 Task: In the Contact  Marry.Johnson@Zoho.com; add deal stage: 'Contract sent'; Add amount '100000'; Select Deal Type: New Business; Select priority: 'Low'; Associate deal with contact: choose any two contacts and company: Select any company.. Logged in from softage.1@softage.net
Action: Mouse moved to (115, 68)
Screenshot: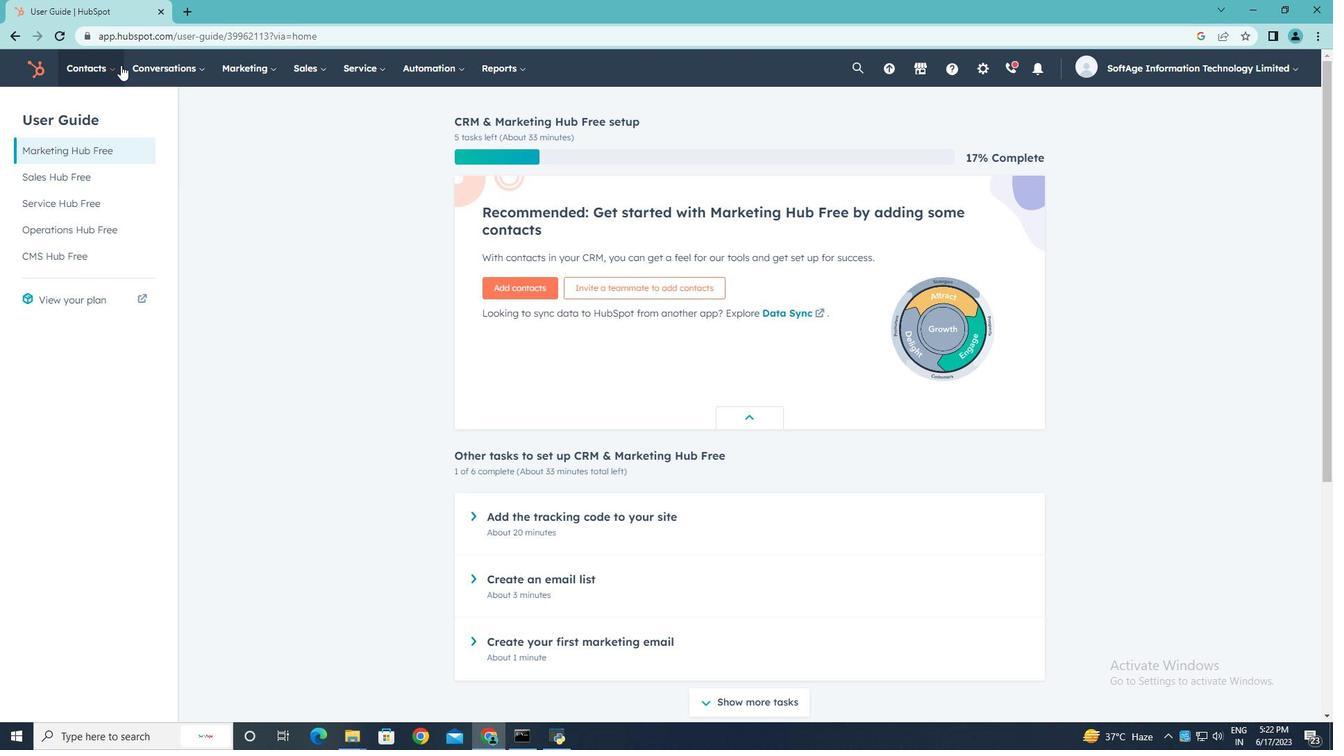 
Action: Mouse pressed left at (115, 68)
Screenshot: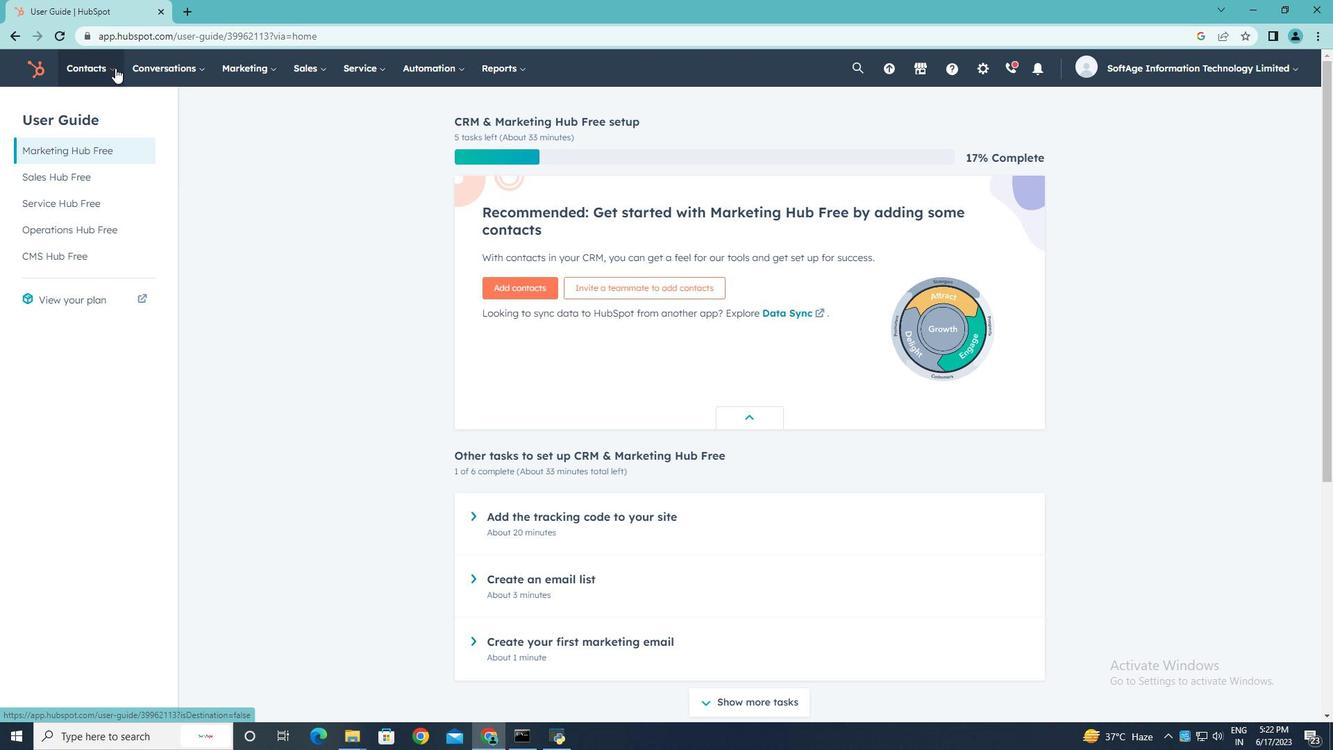 
Action: Mouse moved to (106, 106)
Screenshot: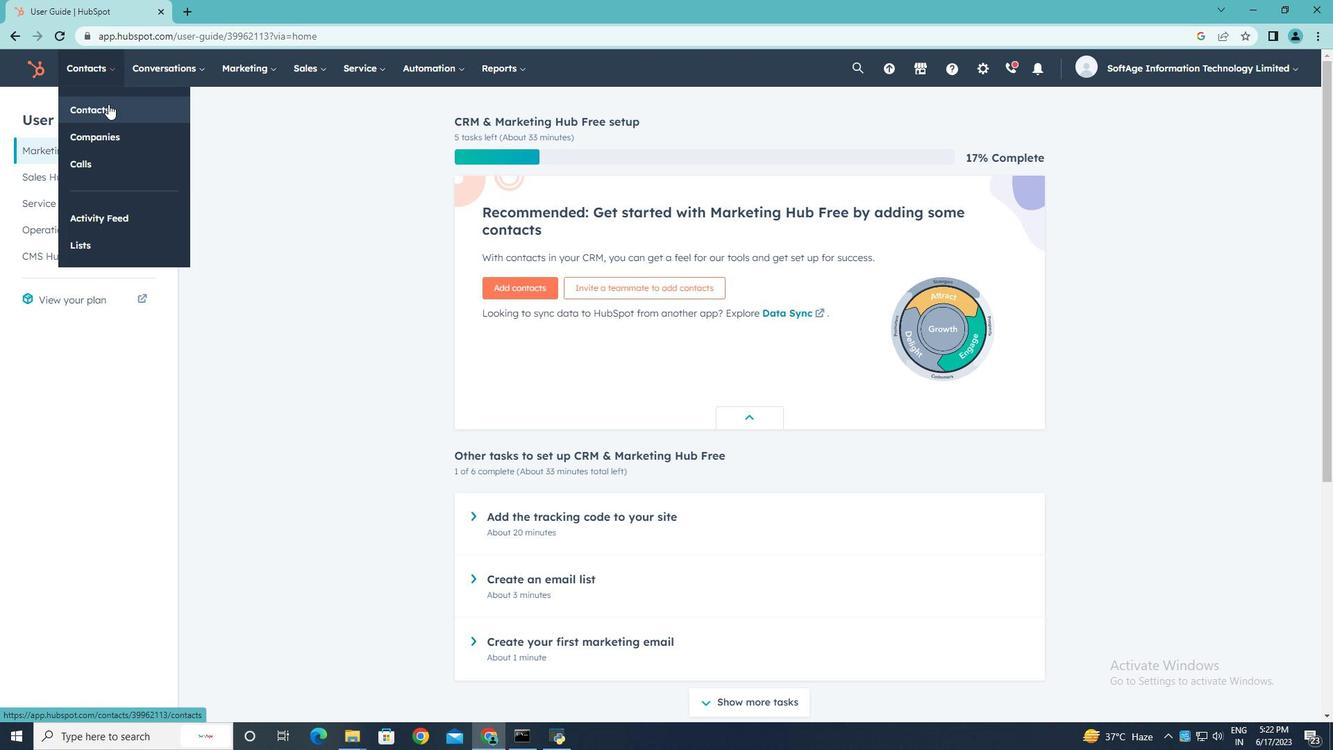 
Action: Mouse pressed left at (106, 106)
Screenshot: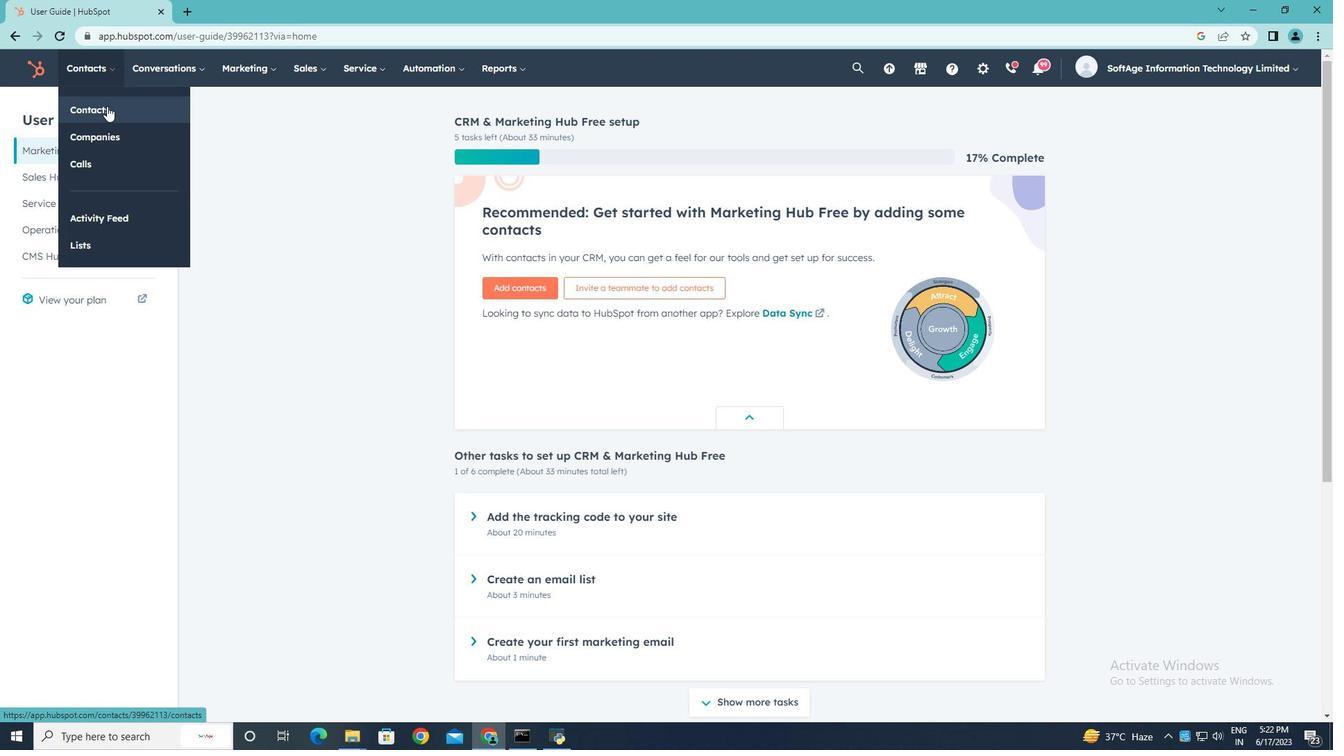 
Action: Mouse moved to (95, 225)
Screenshot: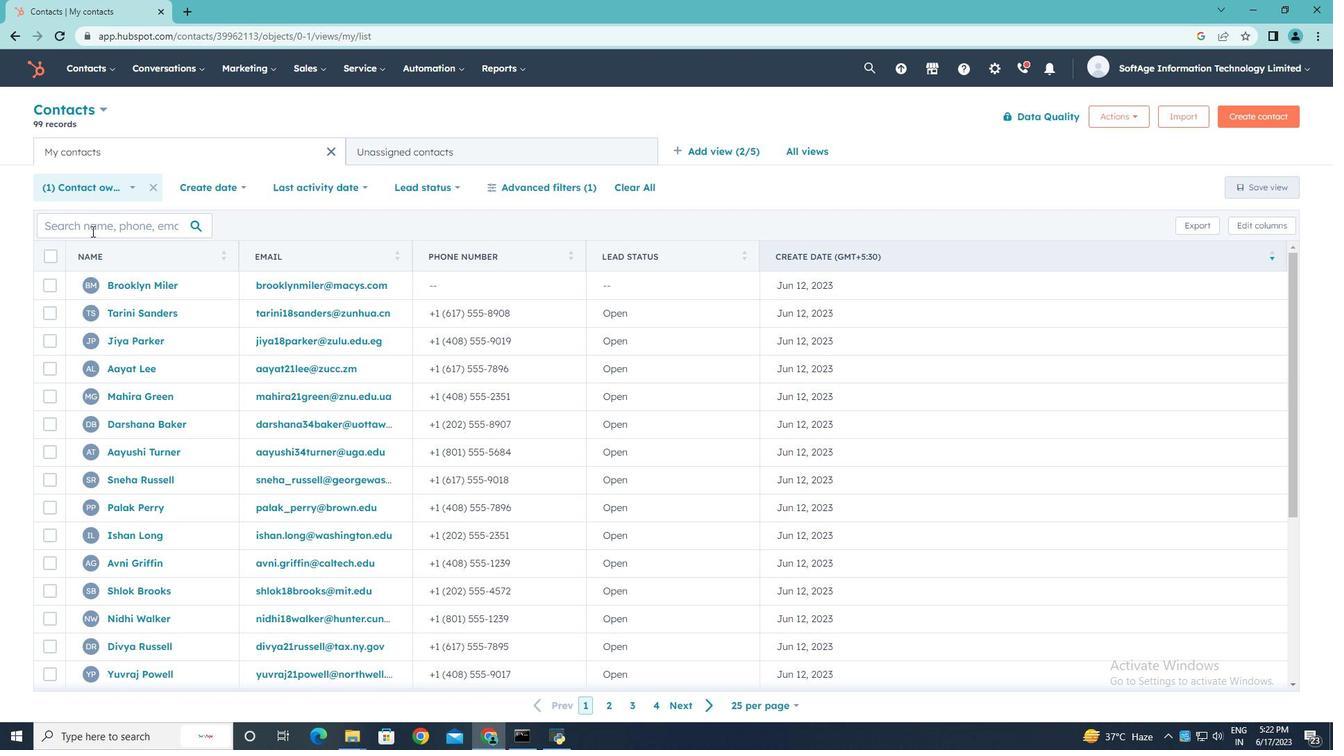 
Action: Mouse pressed left at (95, 225)
Screenshot: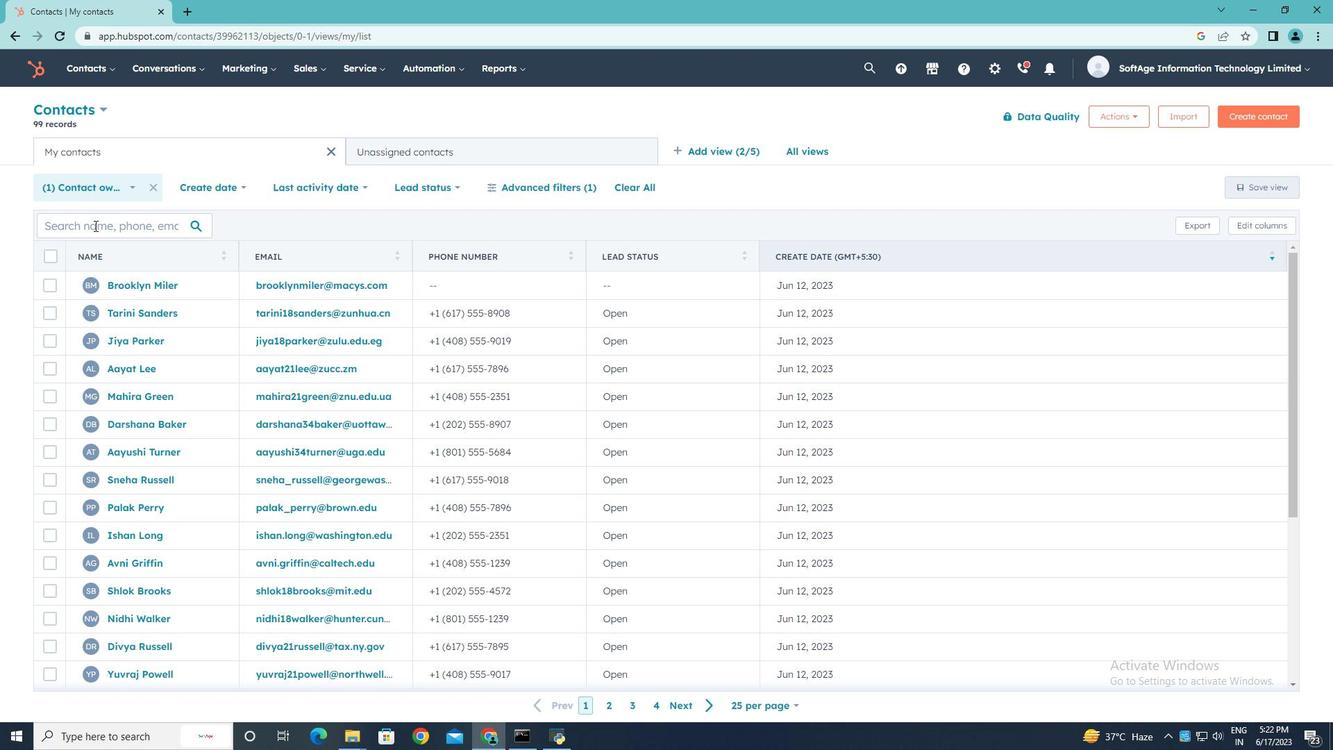 
Action: Mouse moved to (95, 225)
Screenshot: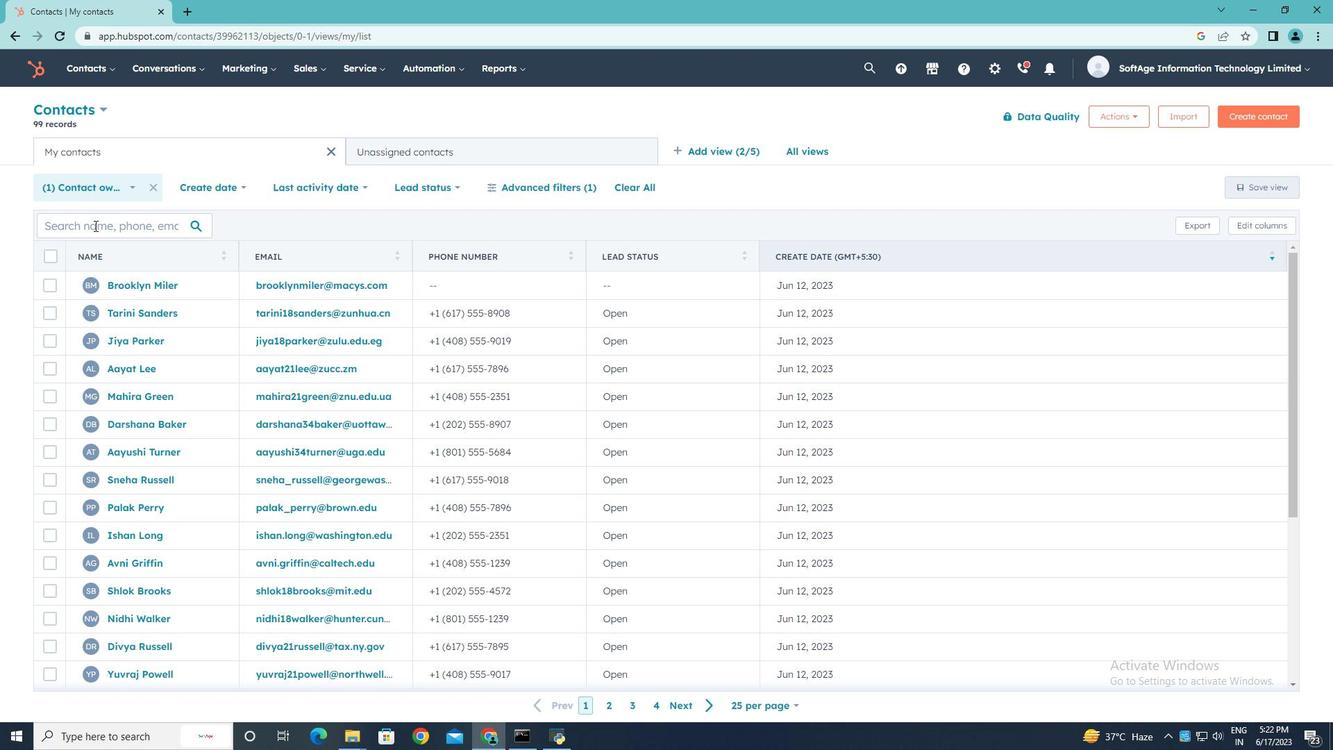 
Action: Key pressed <Key.shift>Marry.<Key.shift>Johnson<Key.shift><Key.shift>@<Key.shift>Zoho.com
Screenshot: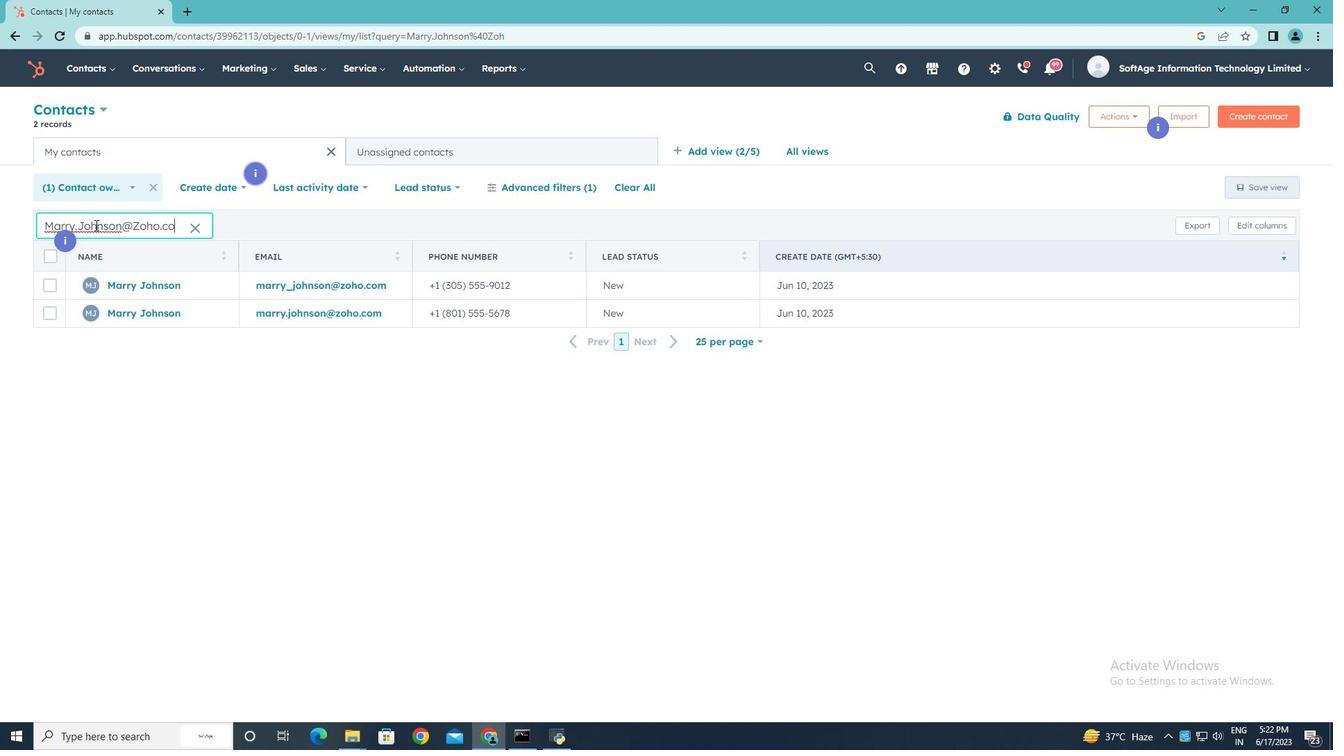 
Action: Mouse moved to (125, 309)
Screenshot: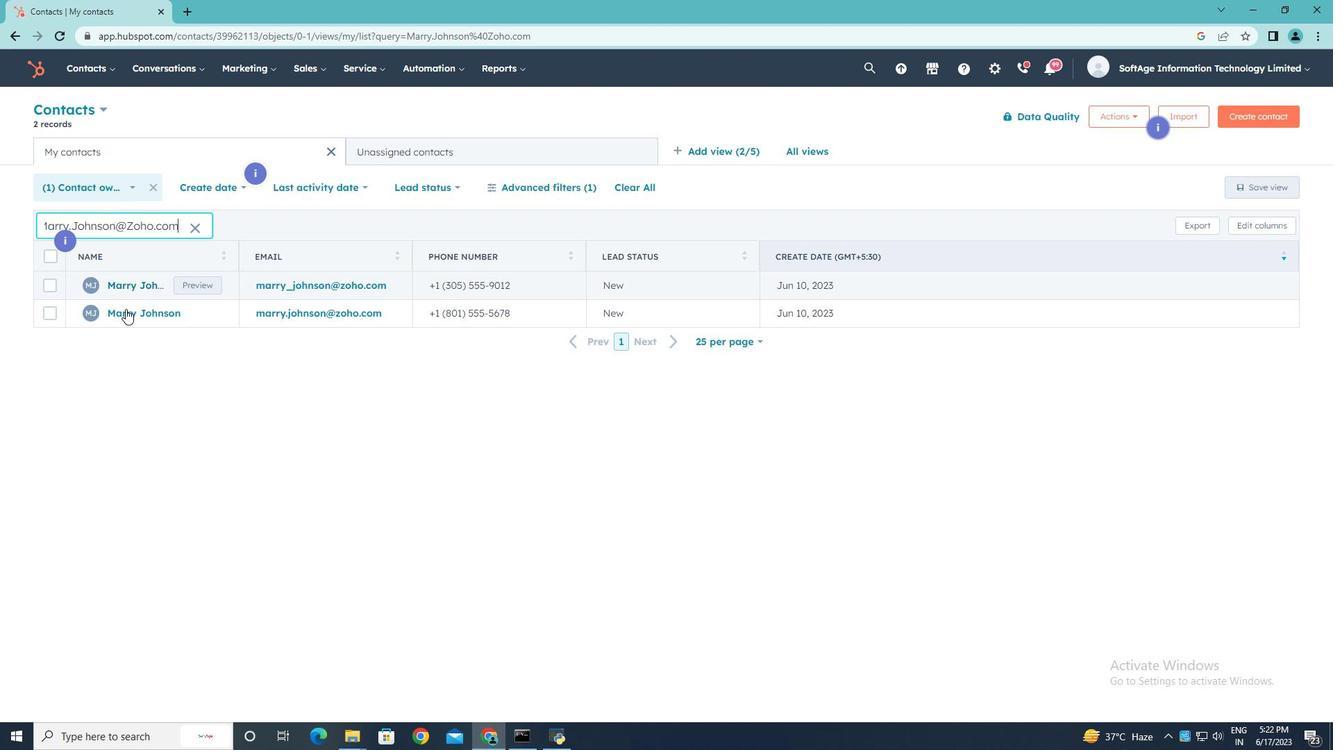 
Action: Mouse pressed left at (125, 309)
Screenshot: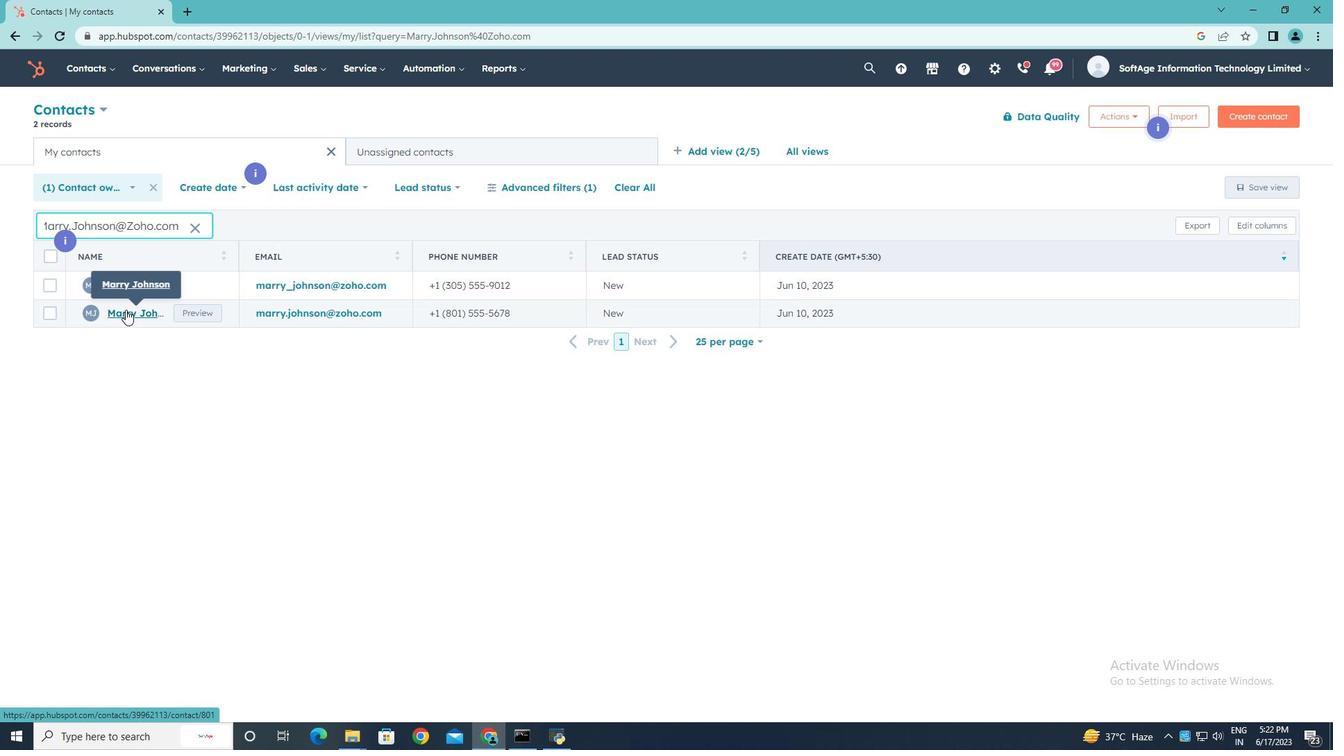 
Action: Mouse moved to (640, 411)
Screenshot: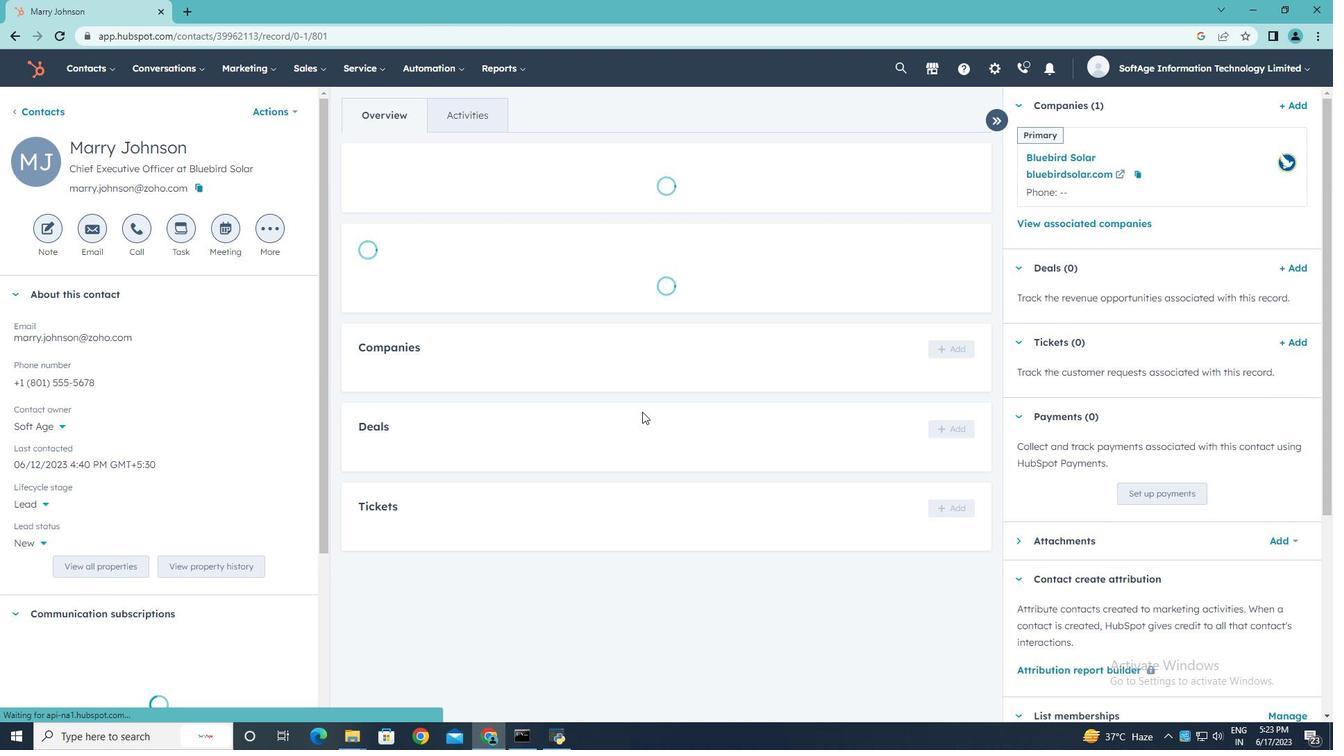 
Action: Mouse scrolled (640, 410) with delta (0, 0)
Screenshot: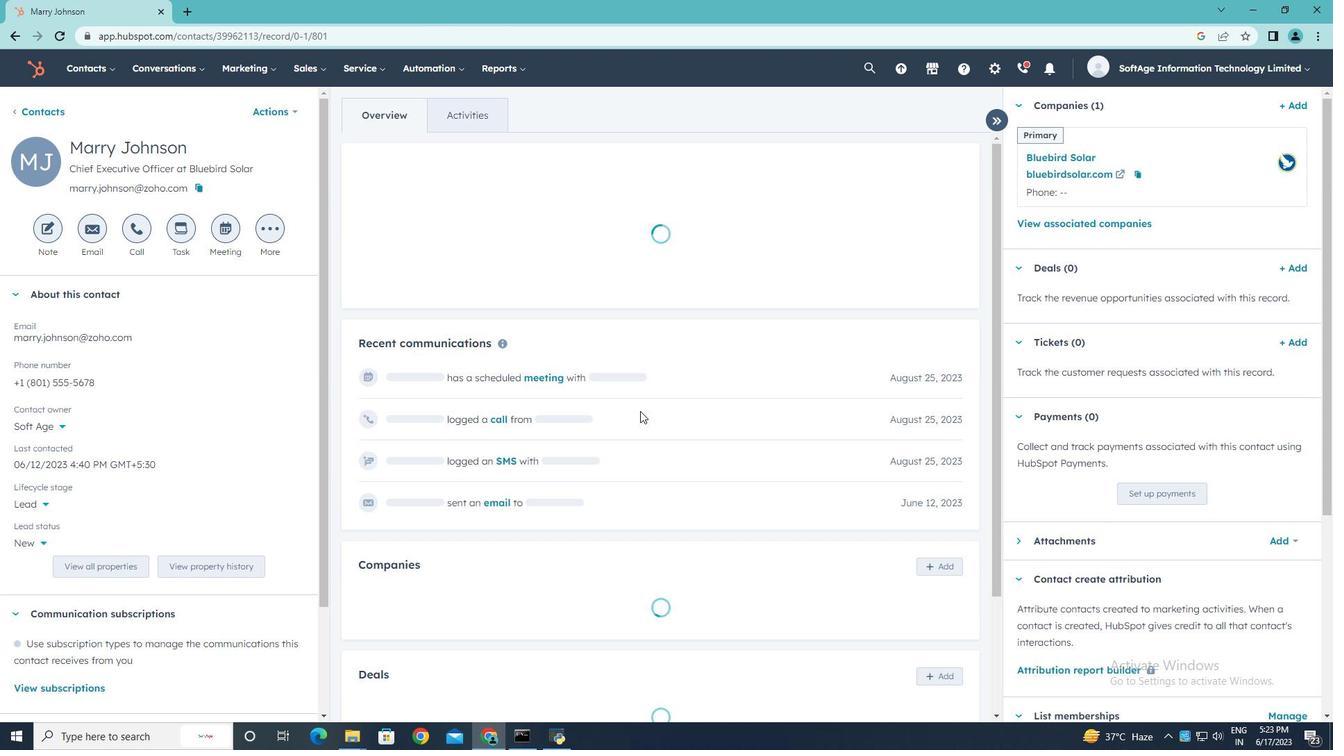 
Action: Mouse scrolled (640, 410) with delta (0, 0)
Screenshot: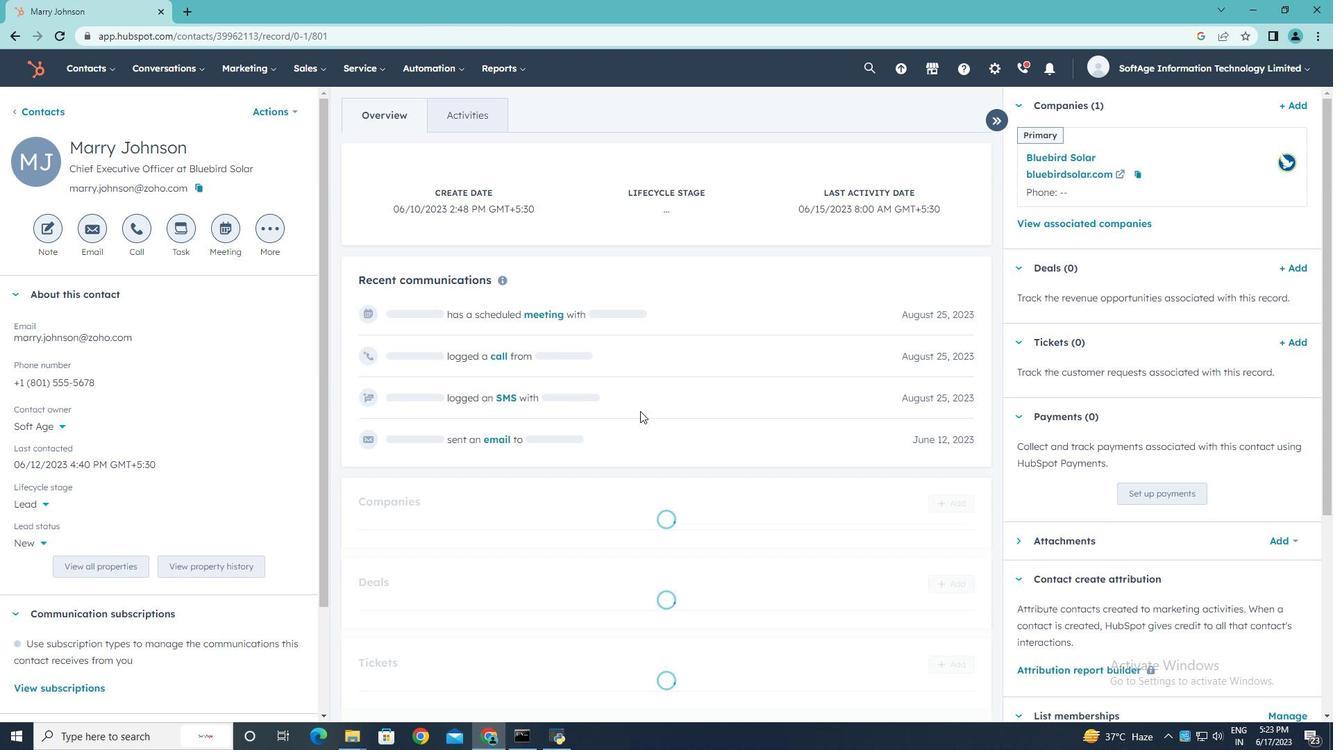 
Action: Mouse scrolled (640, 410) with delta (0, 0)
Screenshot: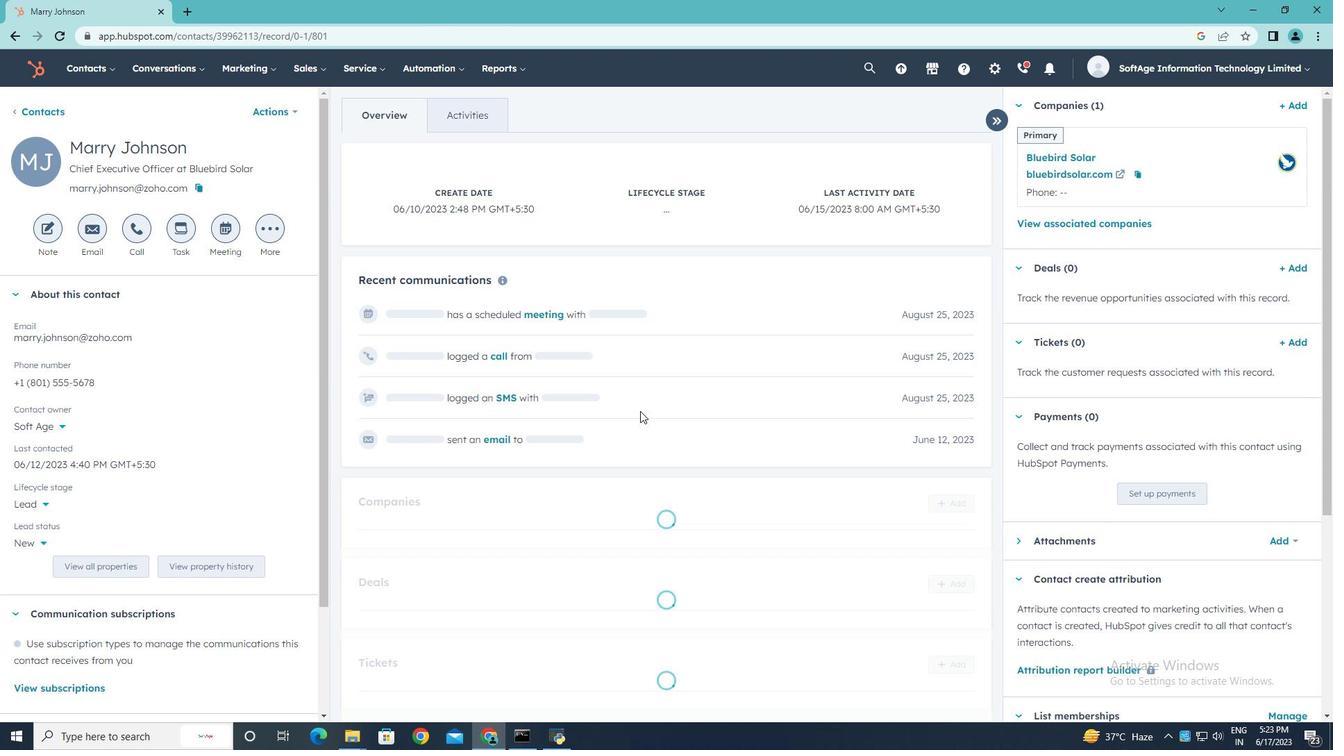 
Action: Mouse scrolled (640, 410) with delta (0, 0)
Screenshot: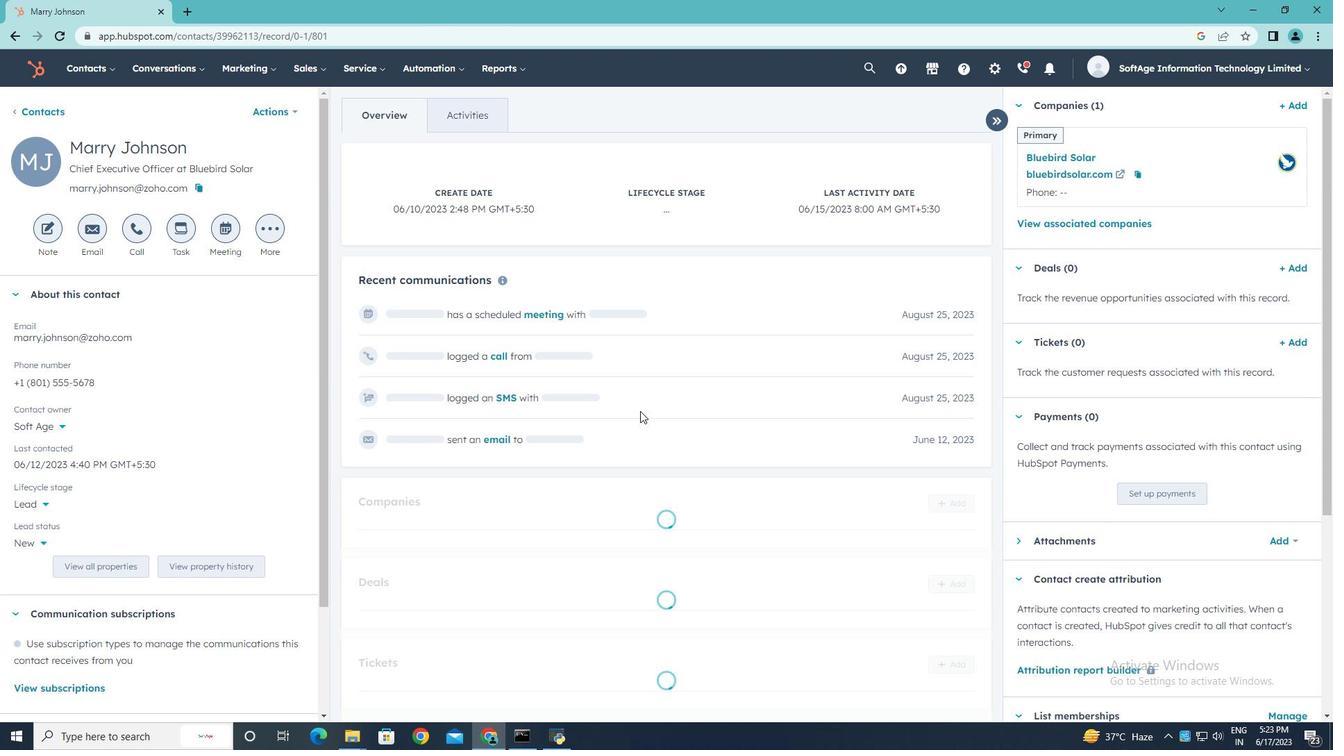 
Action: Mouse scrolled (640, 410) with delta (0, 0)
Screenshot: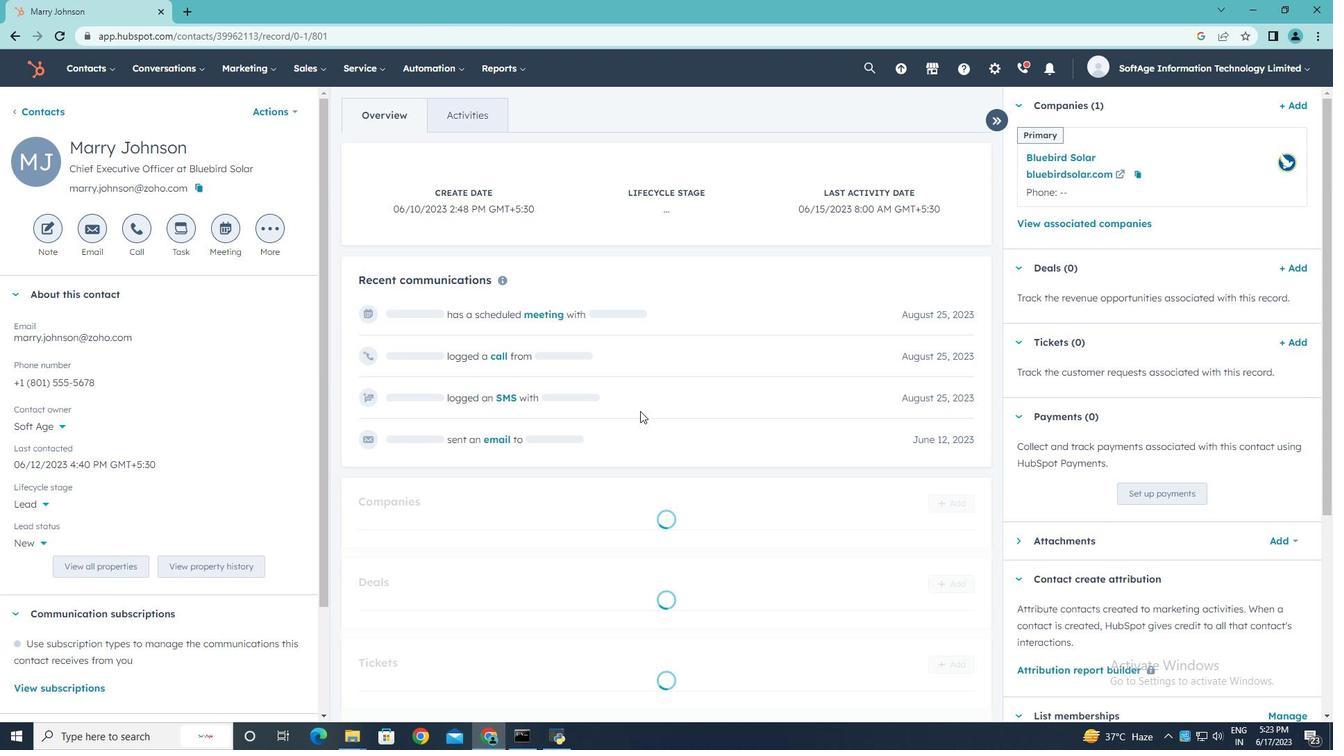 
Action: Mouse scrolled (640, 410) with delta (0, 0)
Screenshot: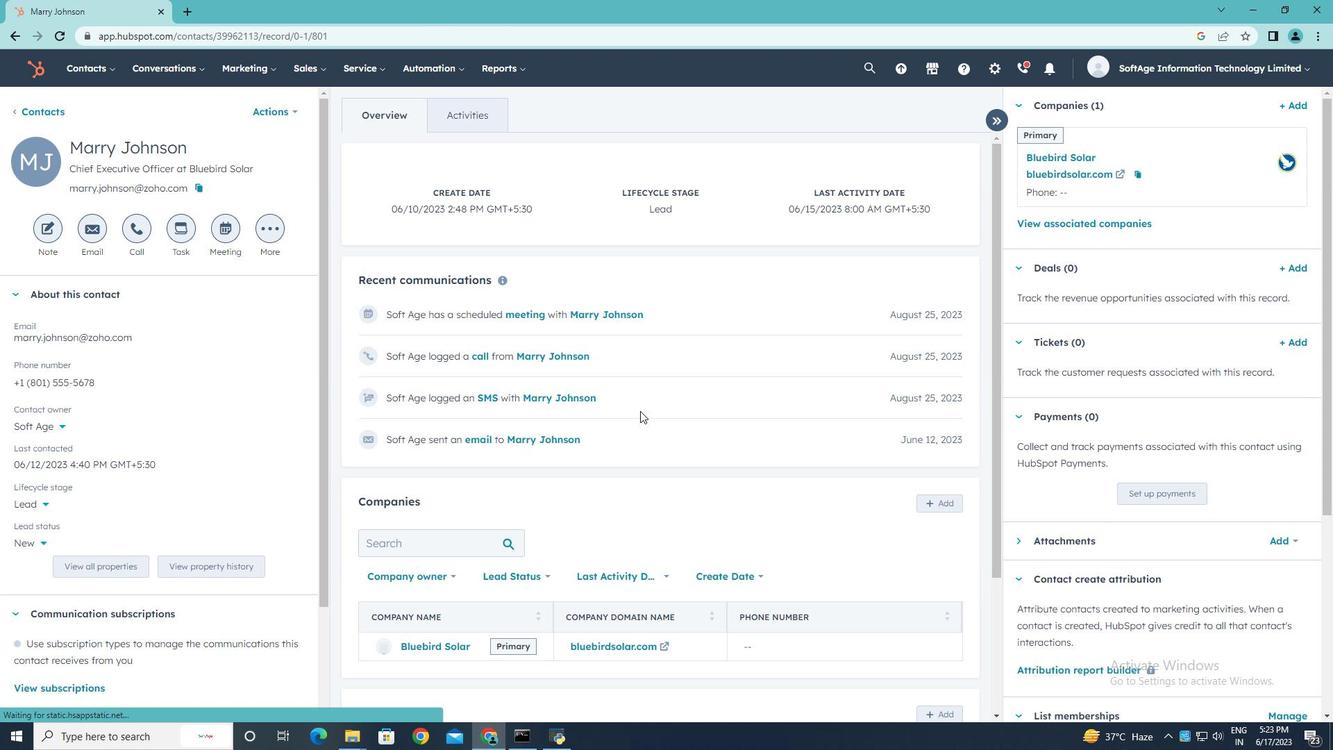 
Action: Mouse scrolled (640, 410) with delta (0, 0)
Screenshot: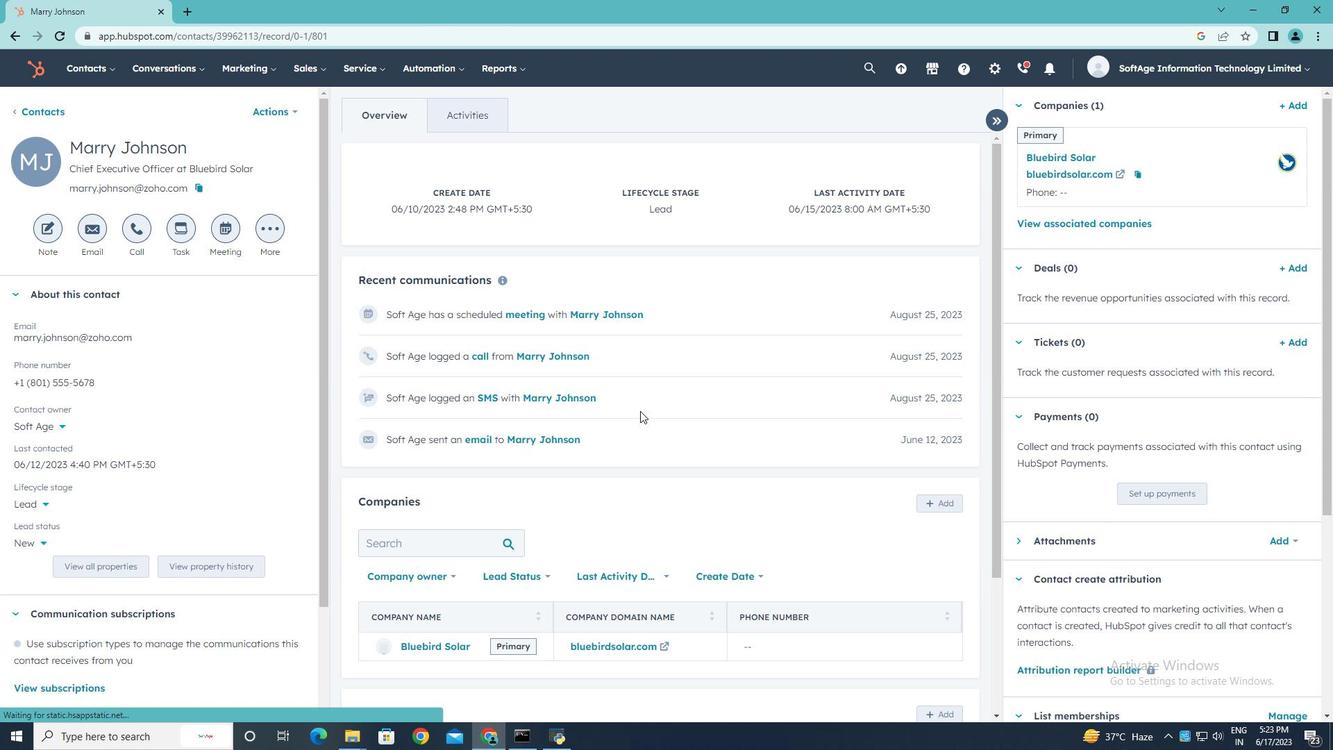 
Action: Mouse scrolled (640, 410) with delta (0, 0)
Screenshot: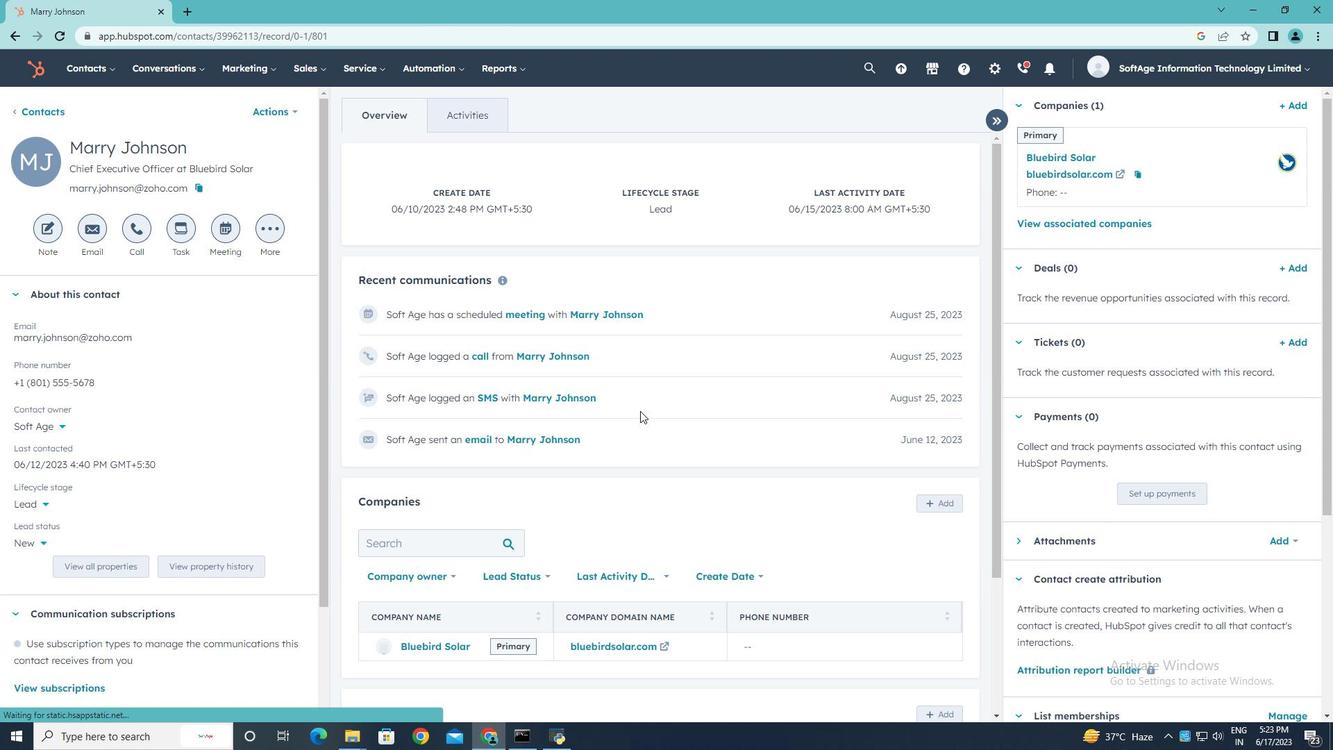 
Action: Mouse scrolled (640, 410) with delta (0, 0)
Screenshot: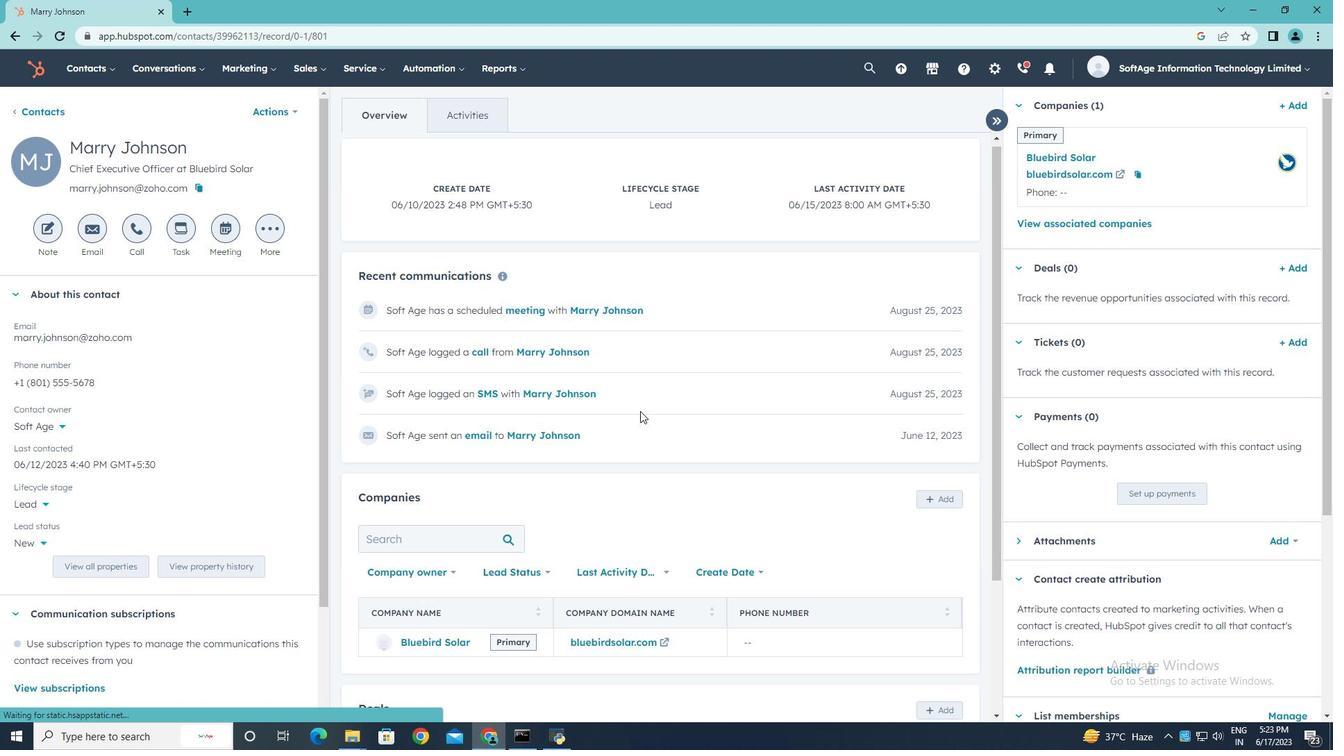 
Action: Mouse moved to (933, 534)
Screenshot: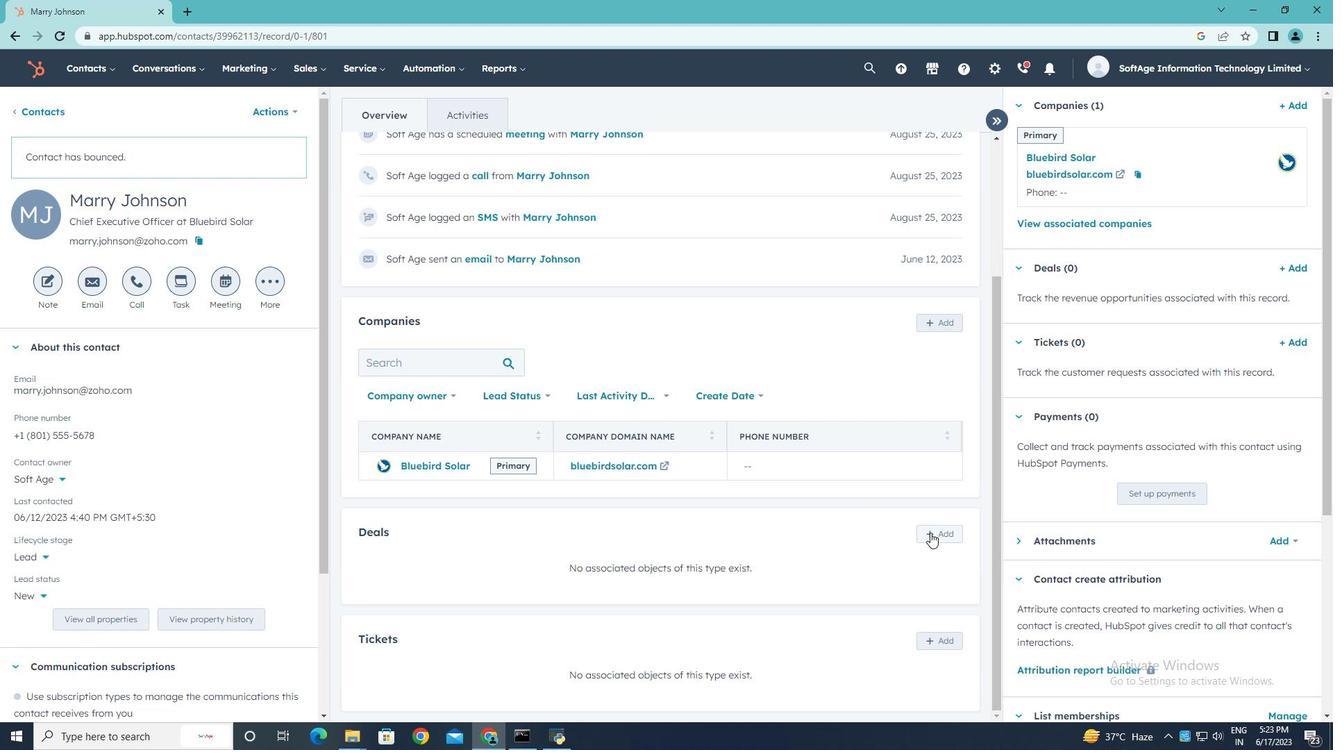 
Action: Mouse pressed left at (933, 534)
Screenshot: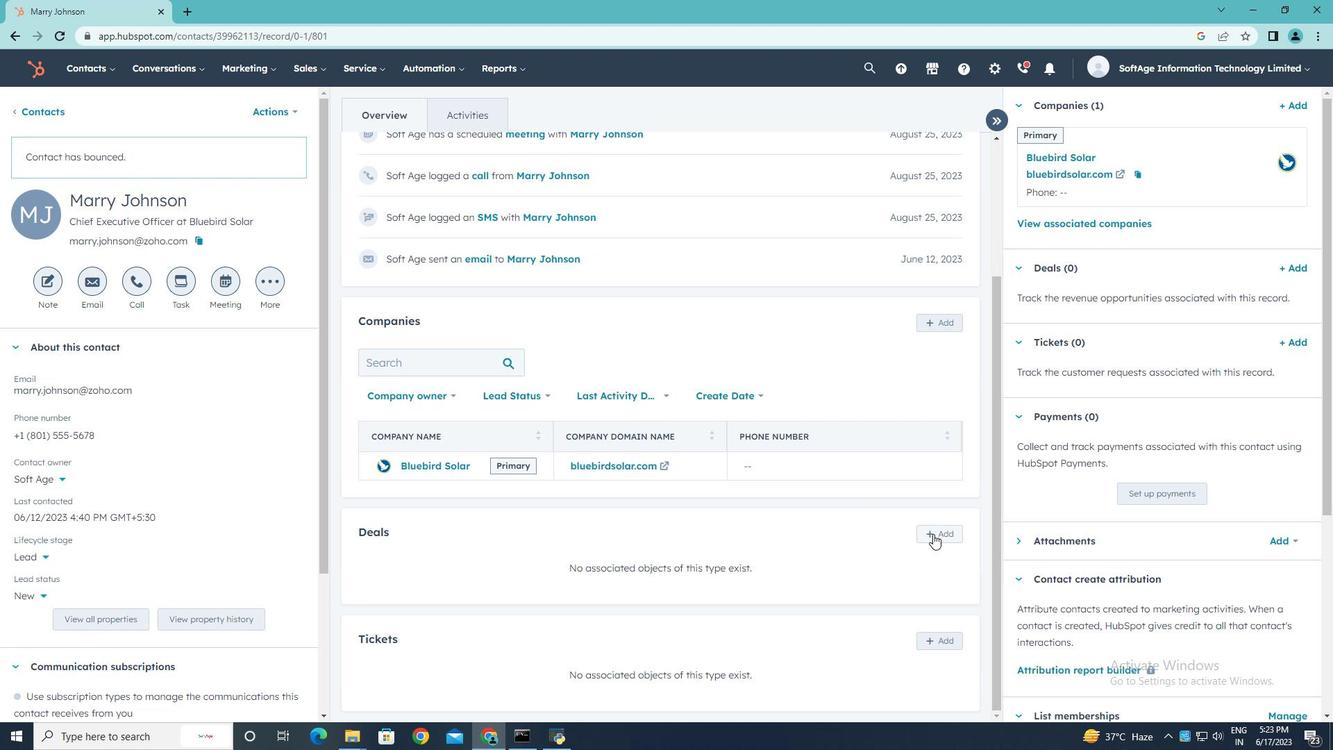 
Action: Mouse moved to (1274, 358)
Screenshot: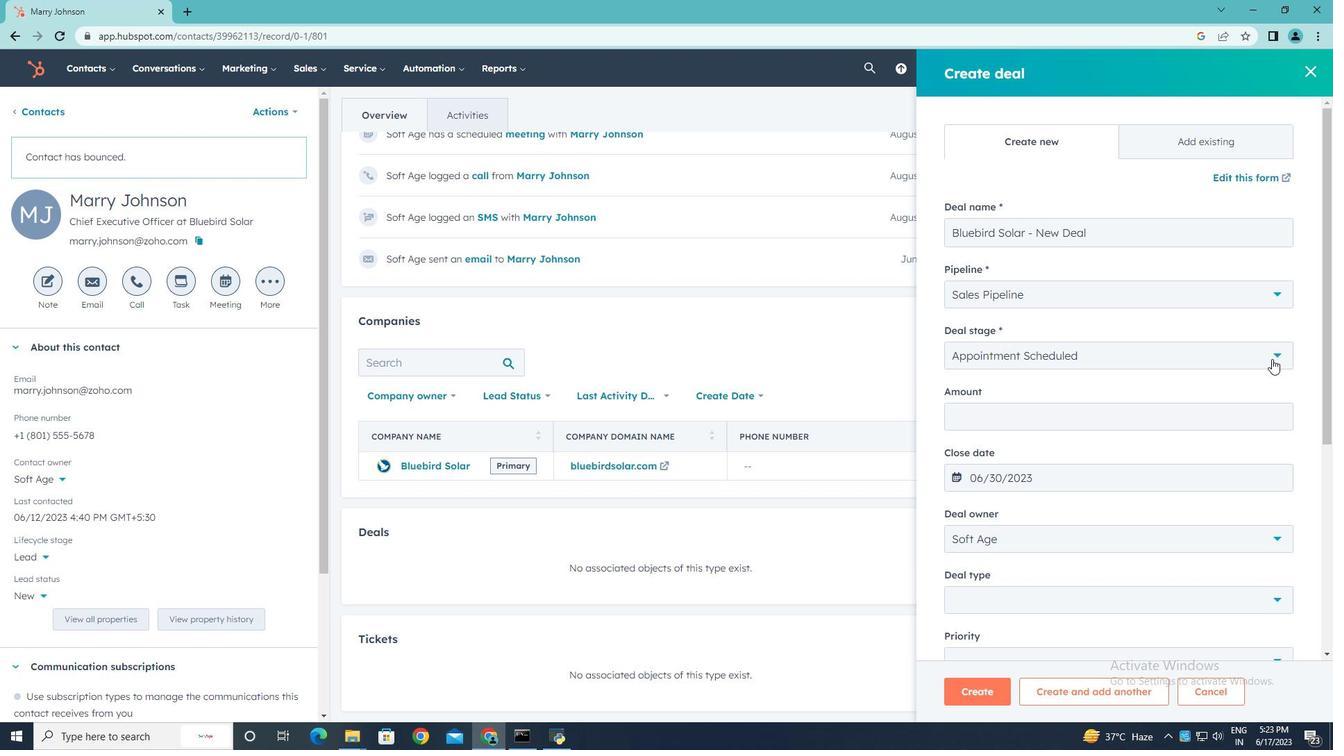 
Action: Mouse pressed left at (1274, 358)
Screenshot: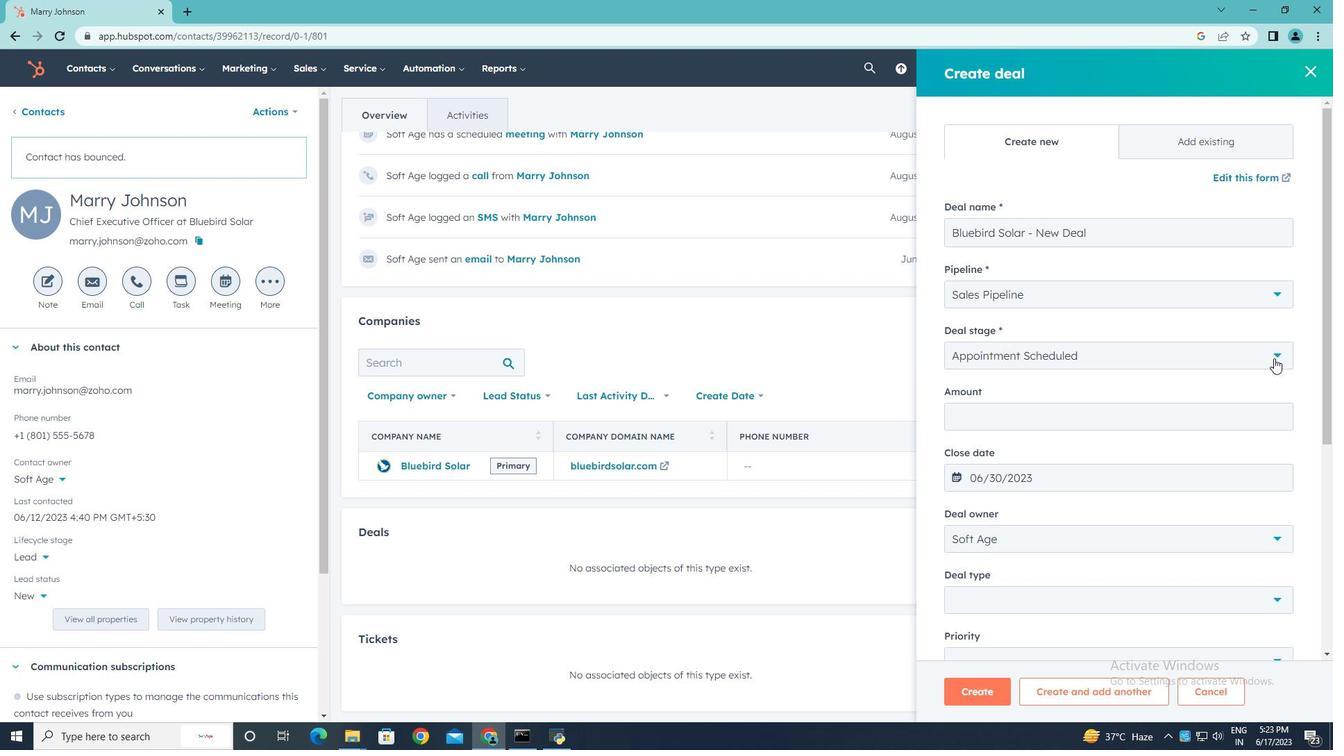 
Action: Mouse moved to (1021, 535)
Screenshot: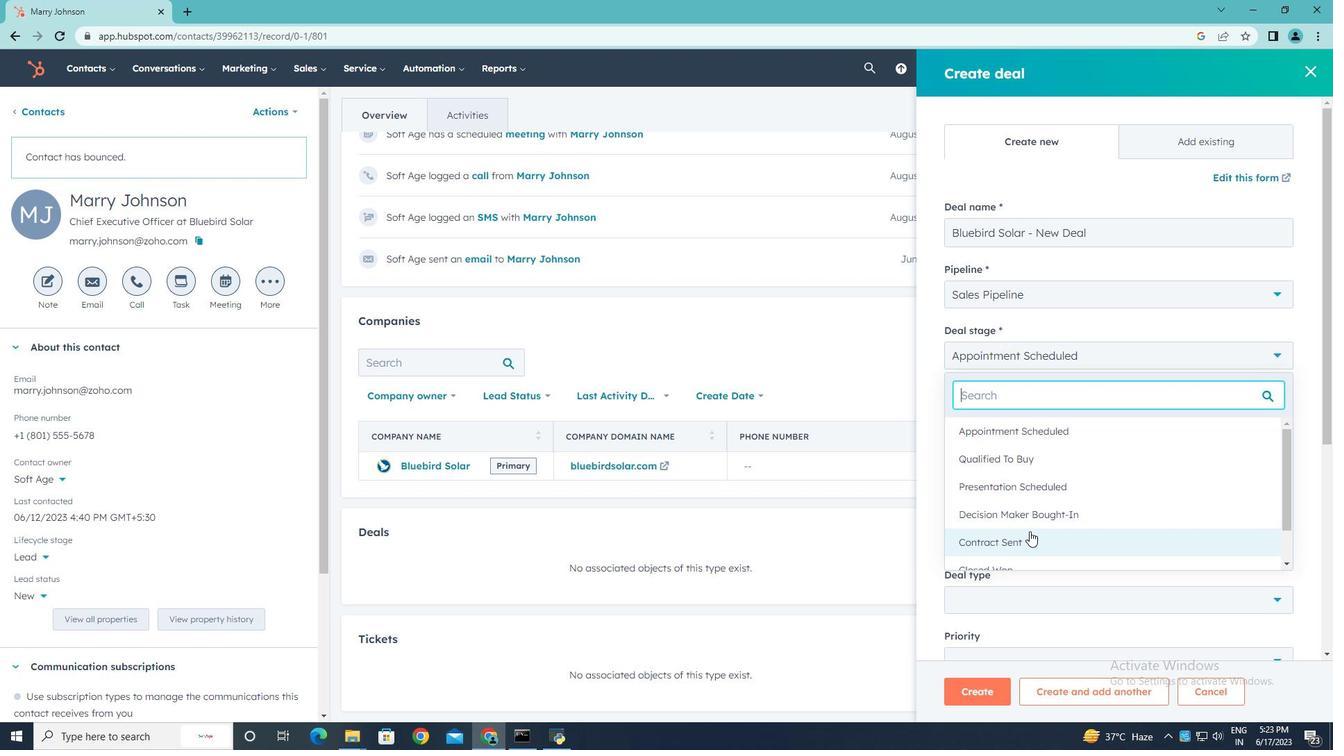 
Action: Mouse pressed left at (1021, 535)
Screenshot: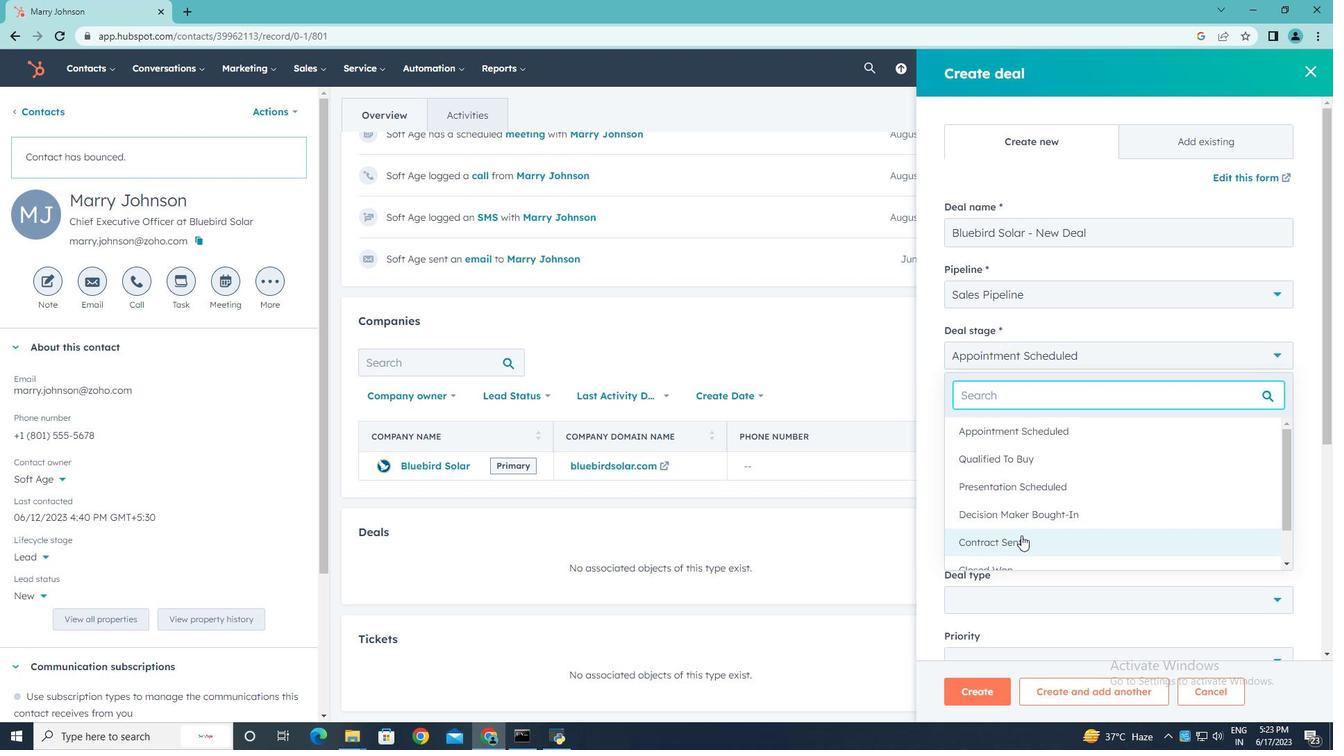 
Action: Mouse moved to (1048, 413)
Screenshot: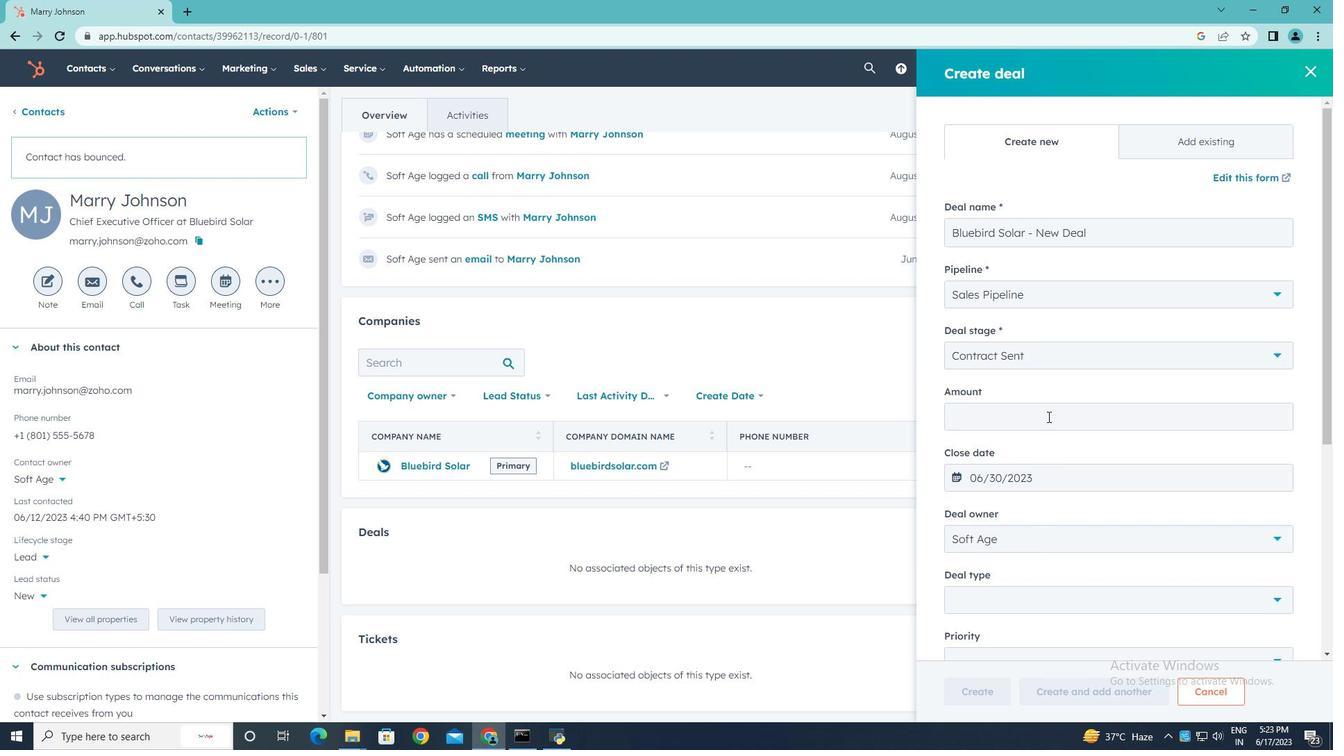 
Action: Mouse pressed left at (1048, 413)
Screenshot: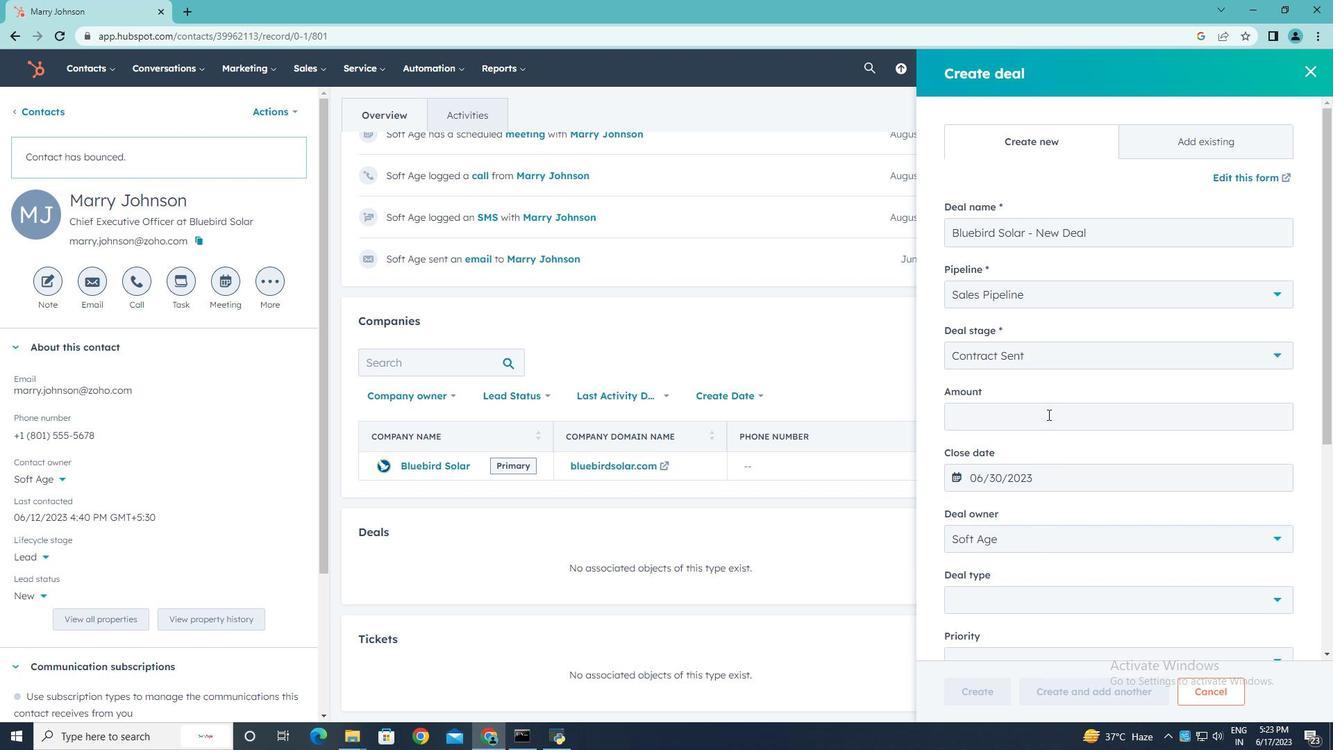 
Action: Mouse moved to (1048, 413)
Screenshot: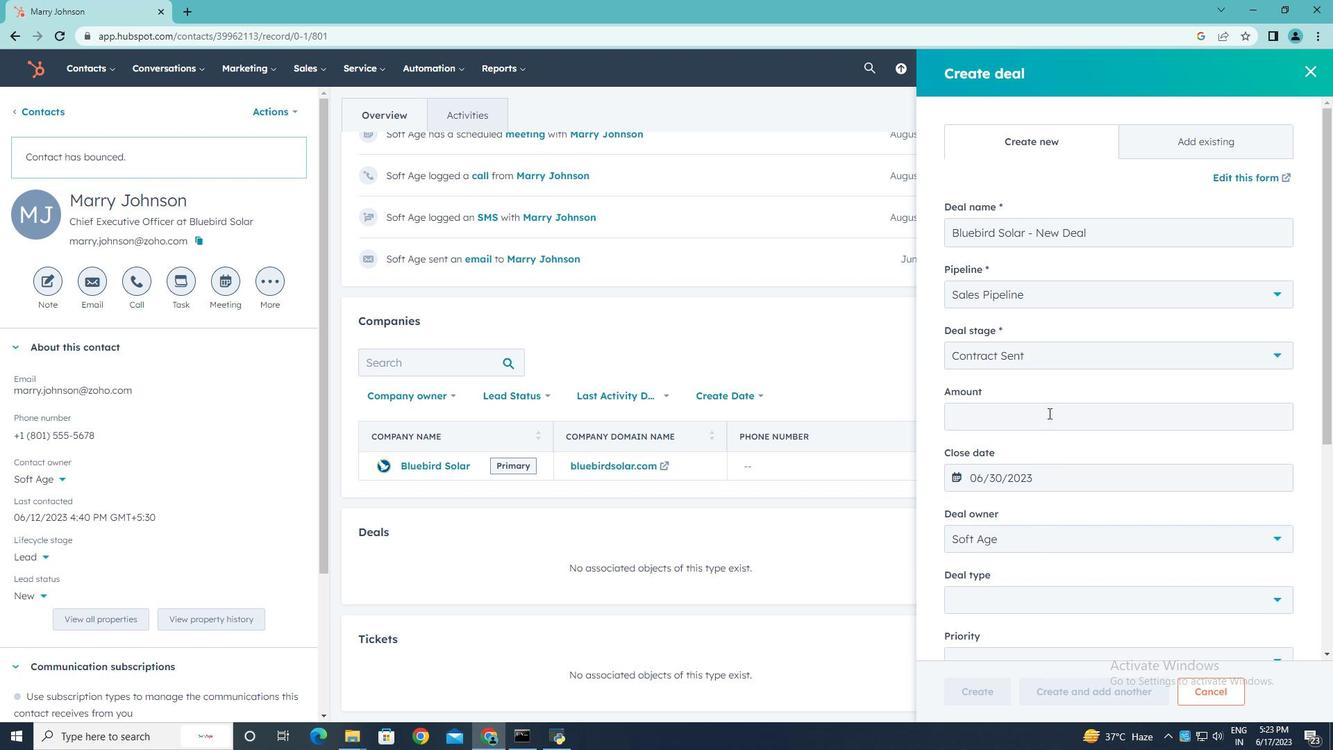 
Action: Key pressed 100000
Screenshot: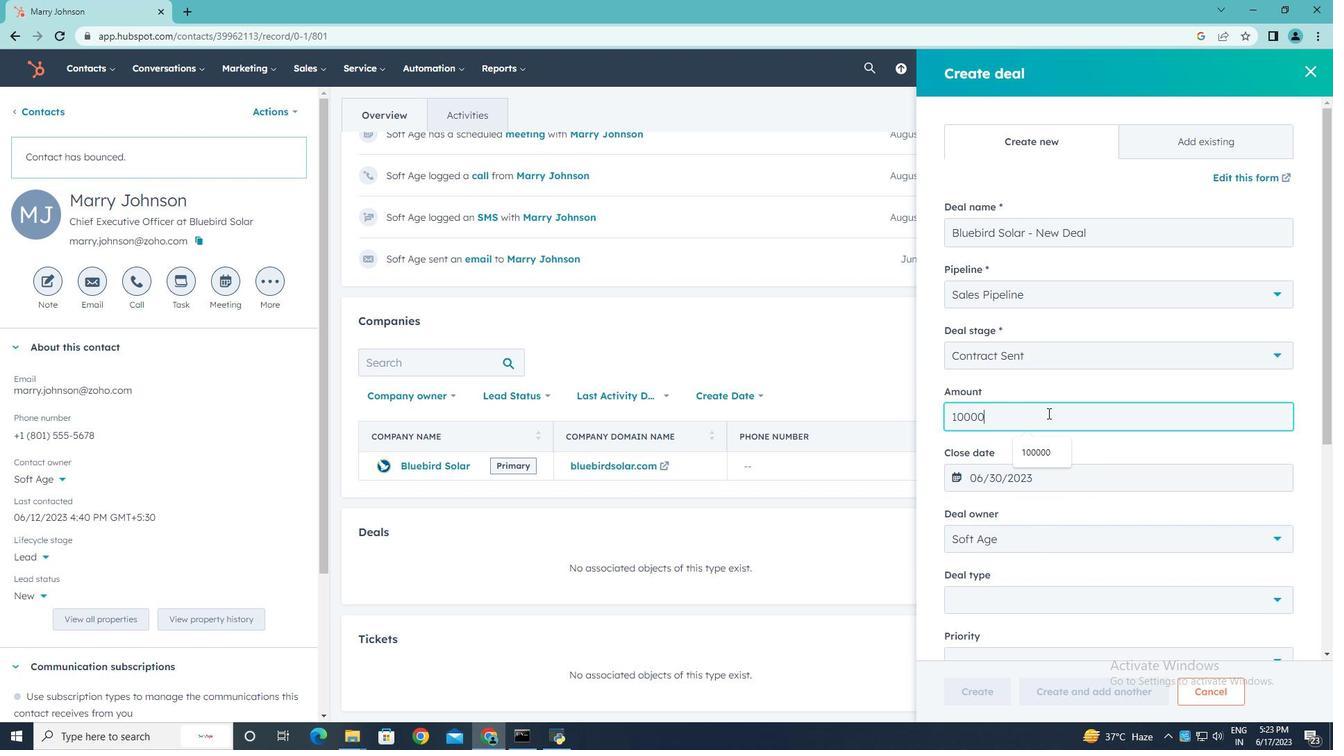 
Action: Mouse moved to (1280, 601)
Screenshot: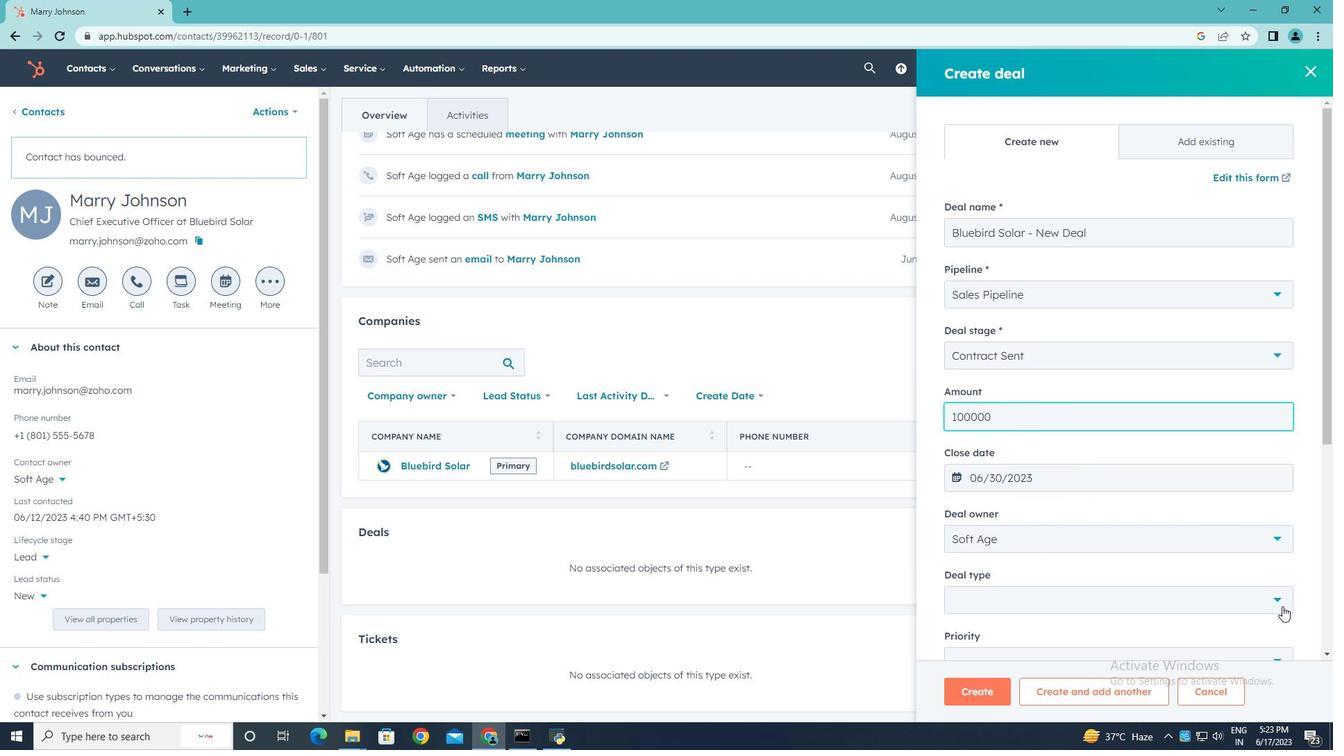
Action: Mouse pressed left at (1280, 601)
Screenshot: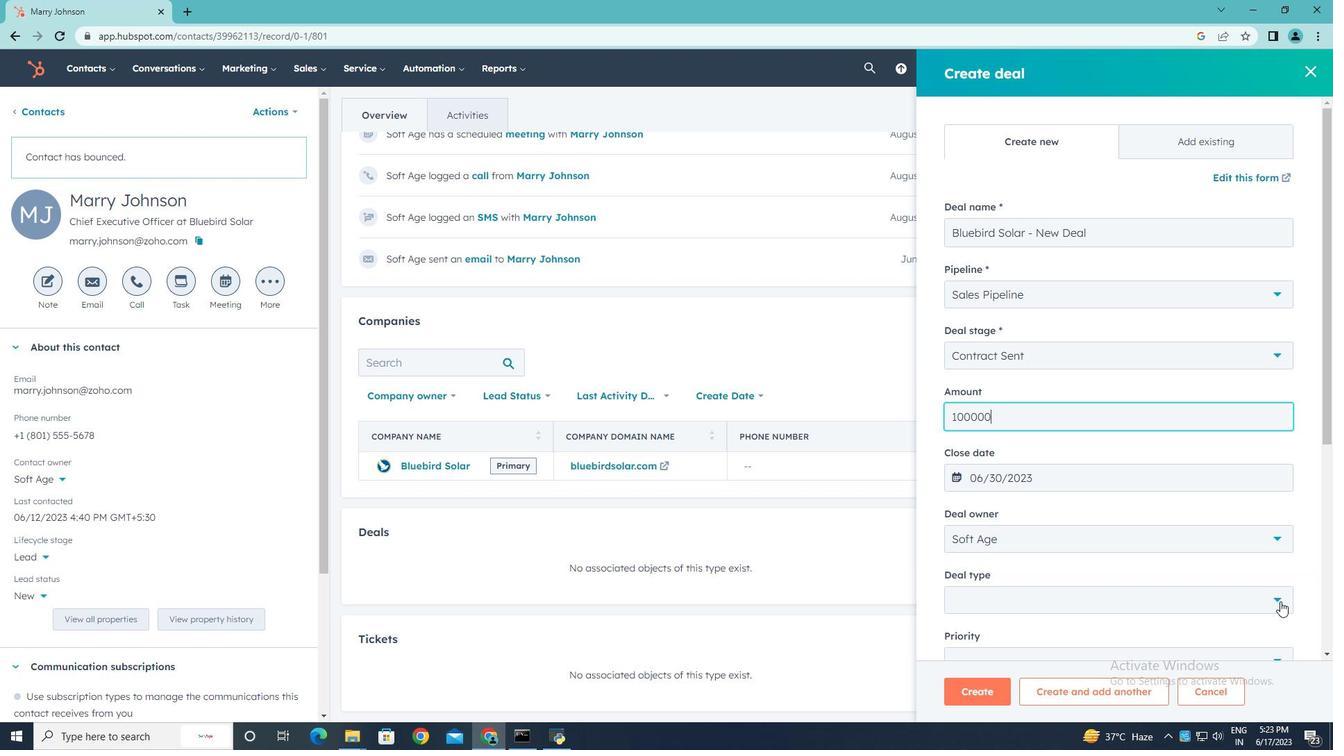 
Action: Mouse moved to (1078, 670)
Screenshot: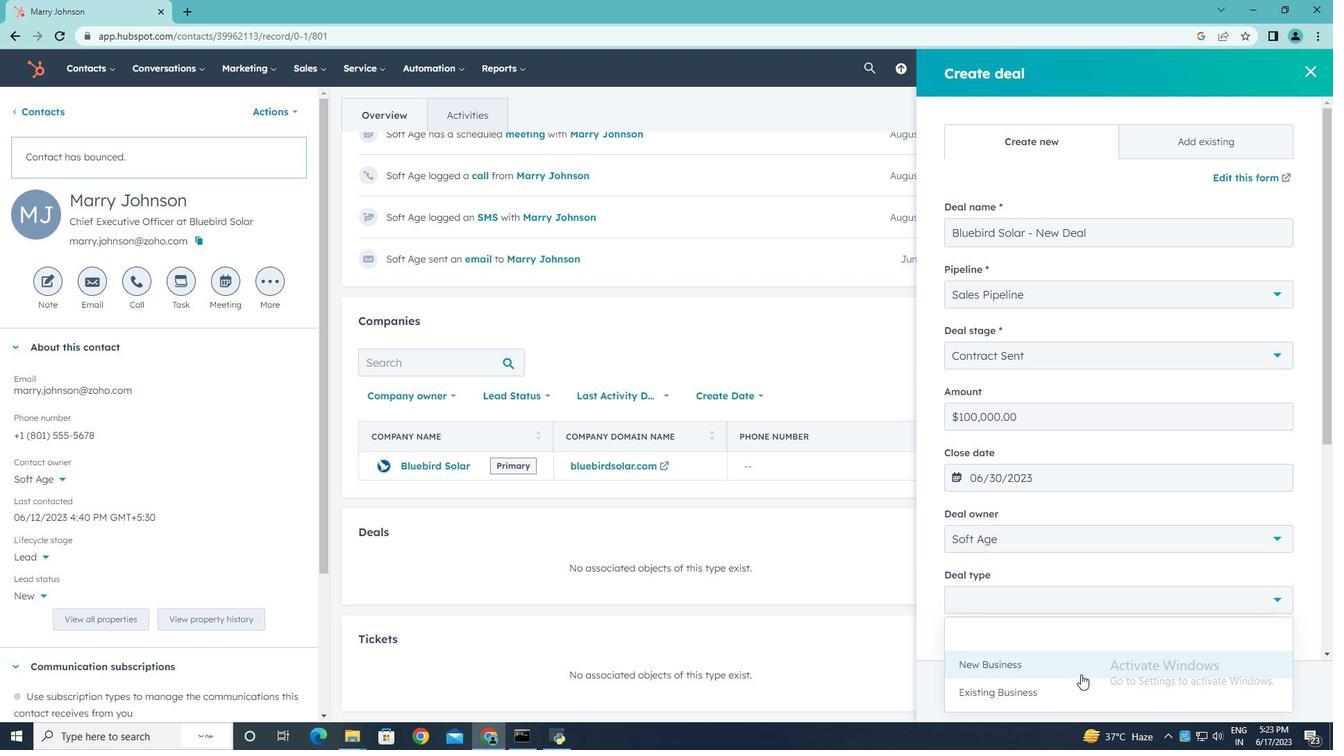 
Action: Mouse pressed left at (1078, 670)
Screenshot: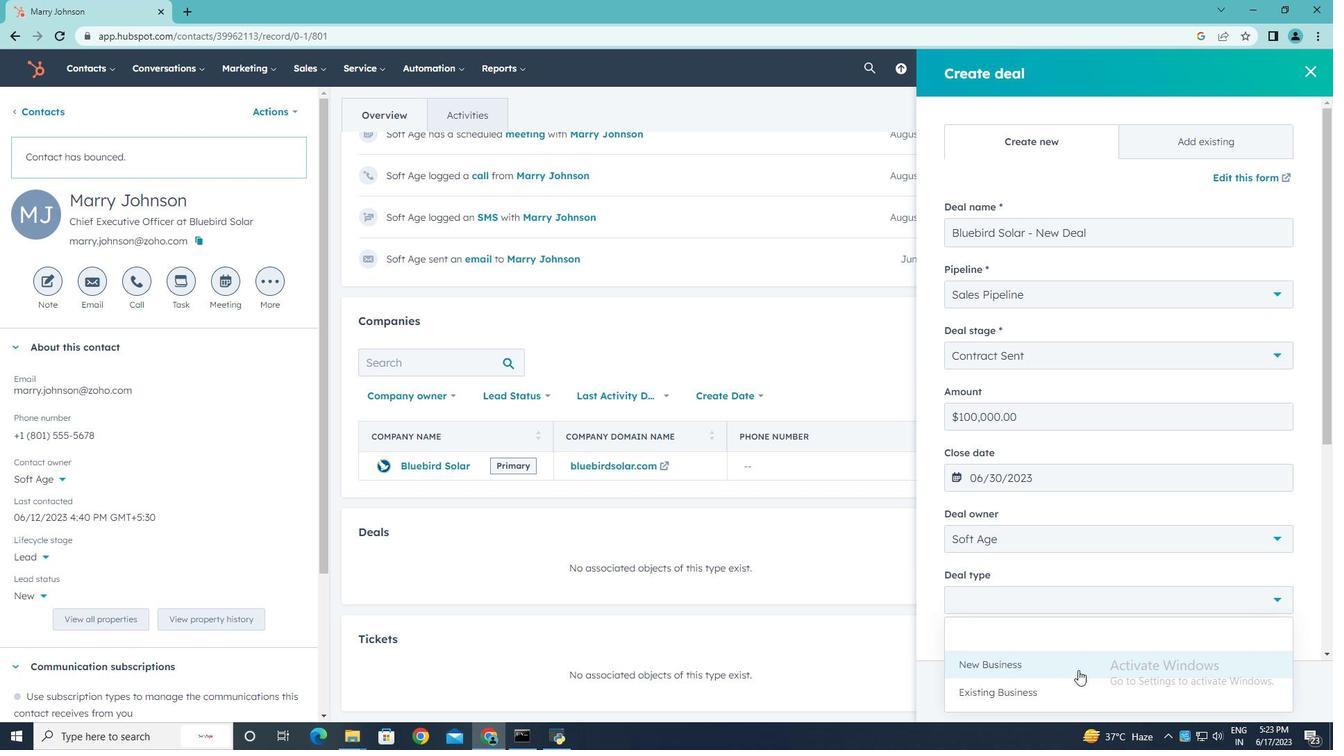 
Action: Mouse moved to (1164, 627)
Screenshot: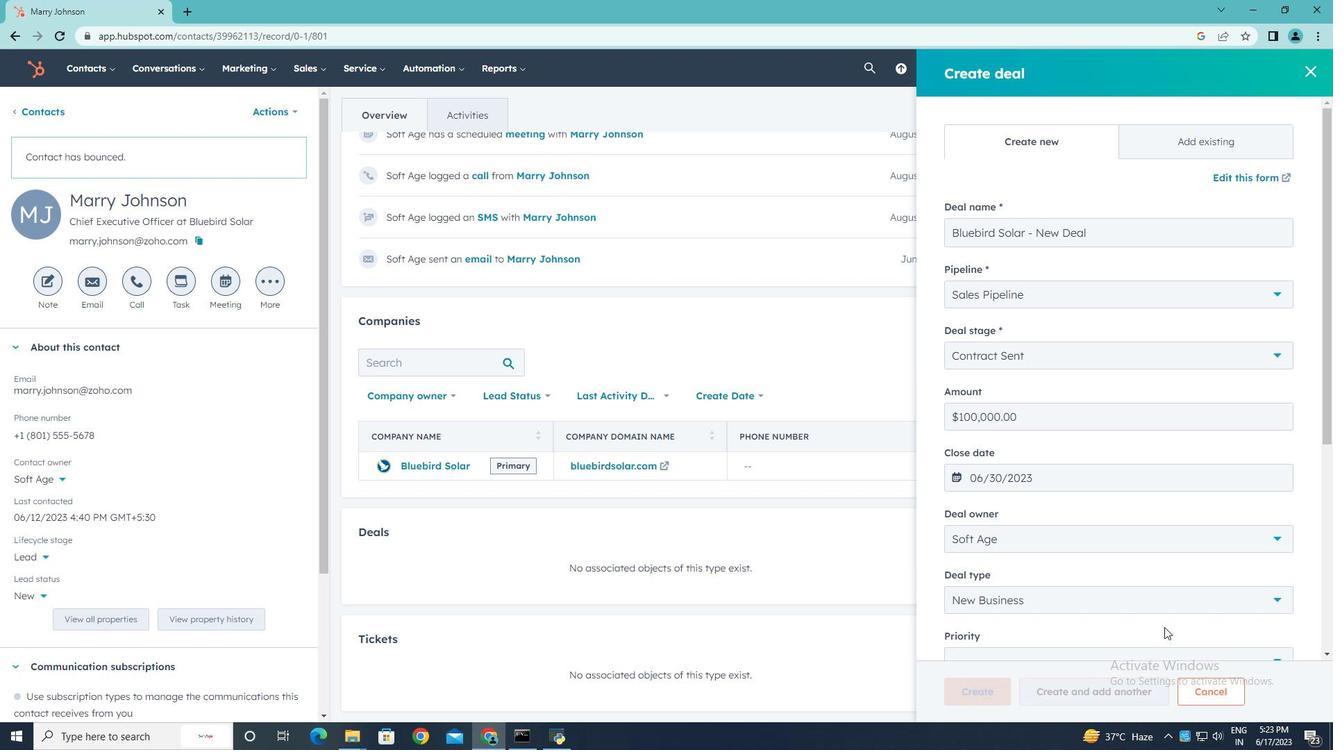 
Action: Mouse scrolled (1164, 626) with delta (0, 0)
Screenshot: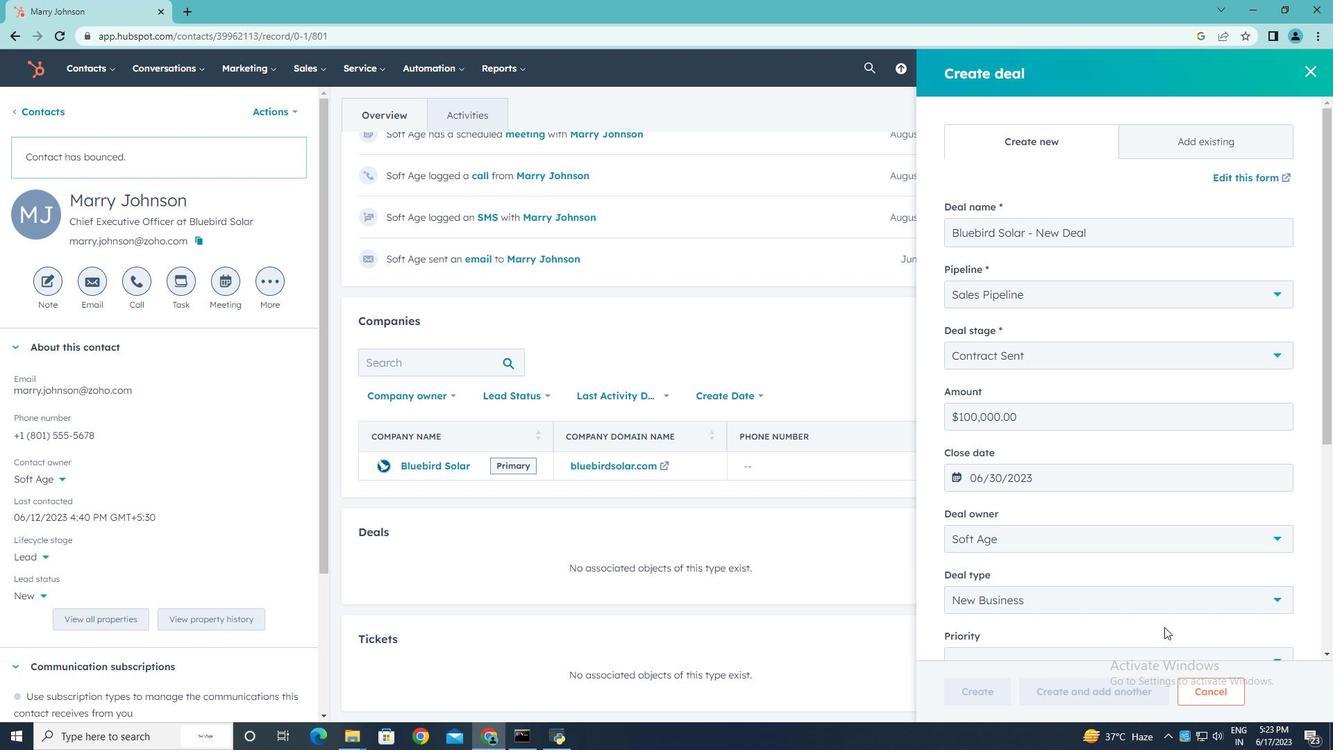
Action: Mouse scrolled (1164, 626) with delta (0, 0)
Screenshot: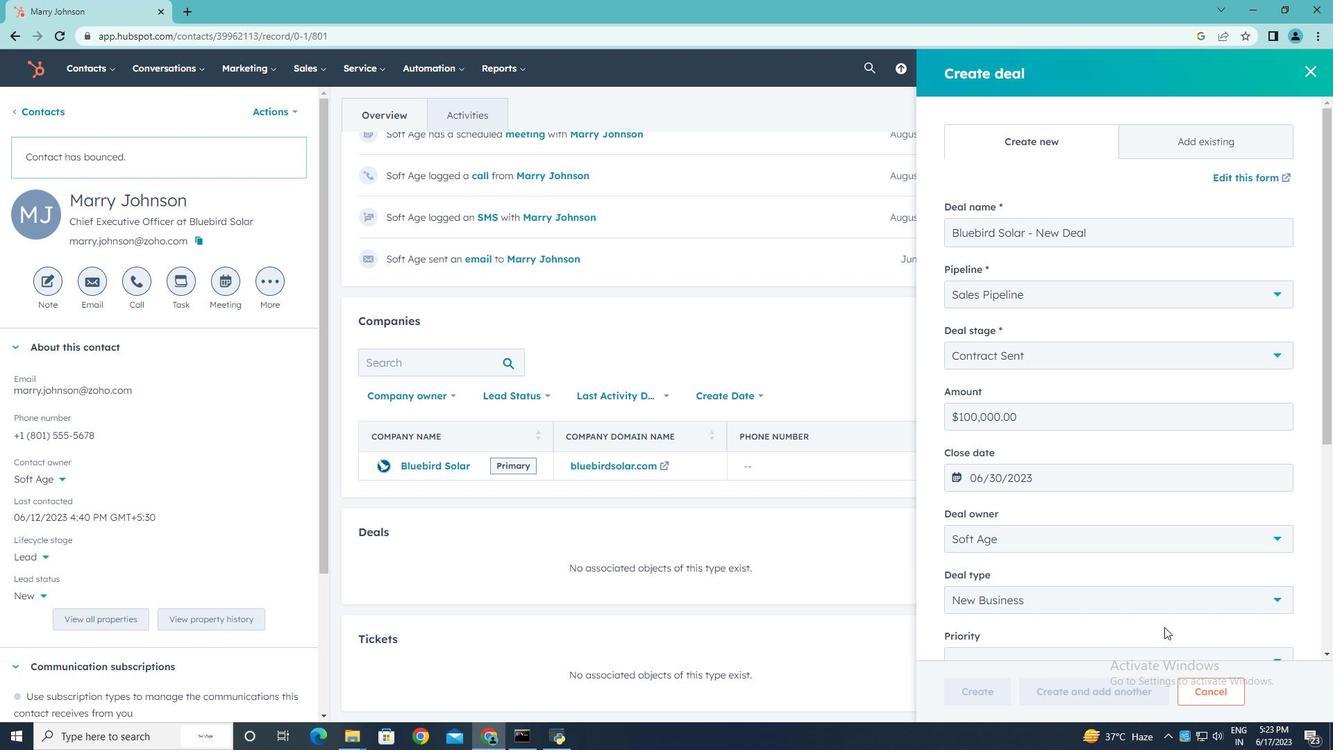 
Action: Mouse moved to (1277, 520)
Screenshot: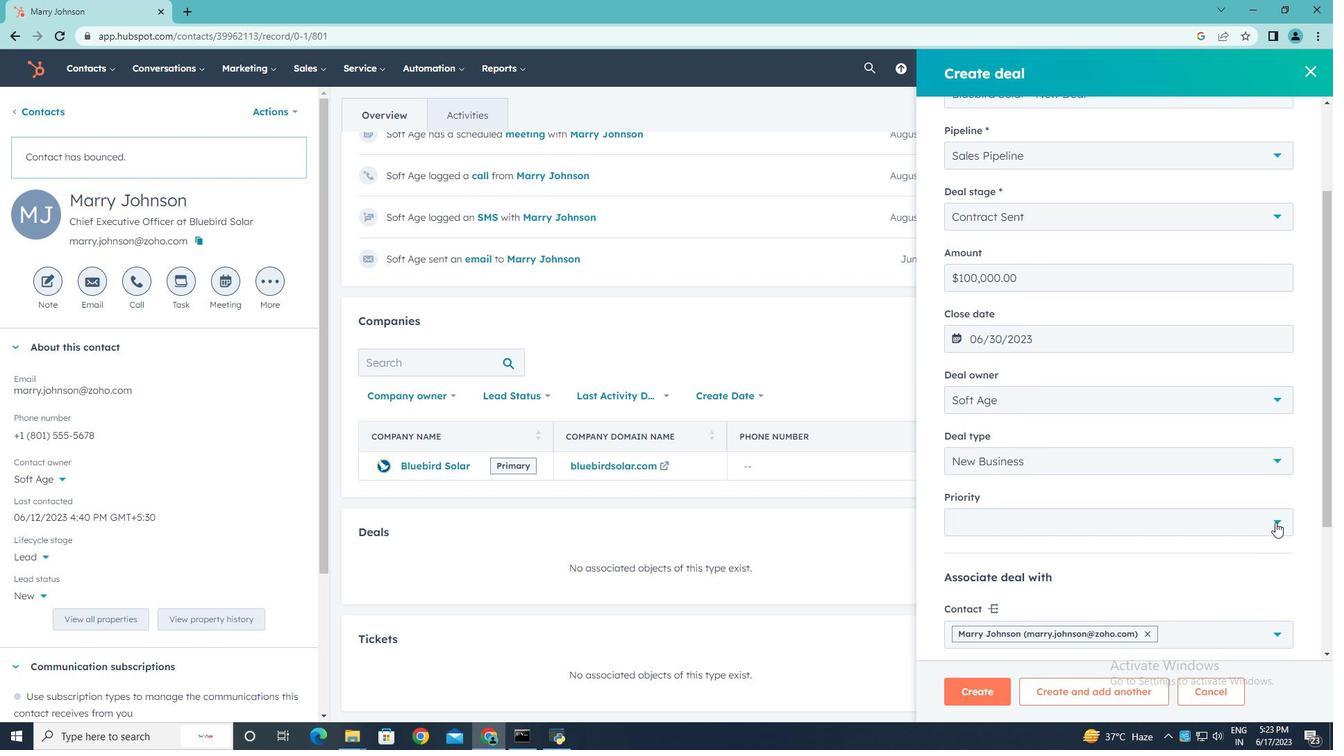 
Action: Mouse pressed left at (1277, 520)
Screenshot: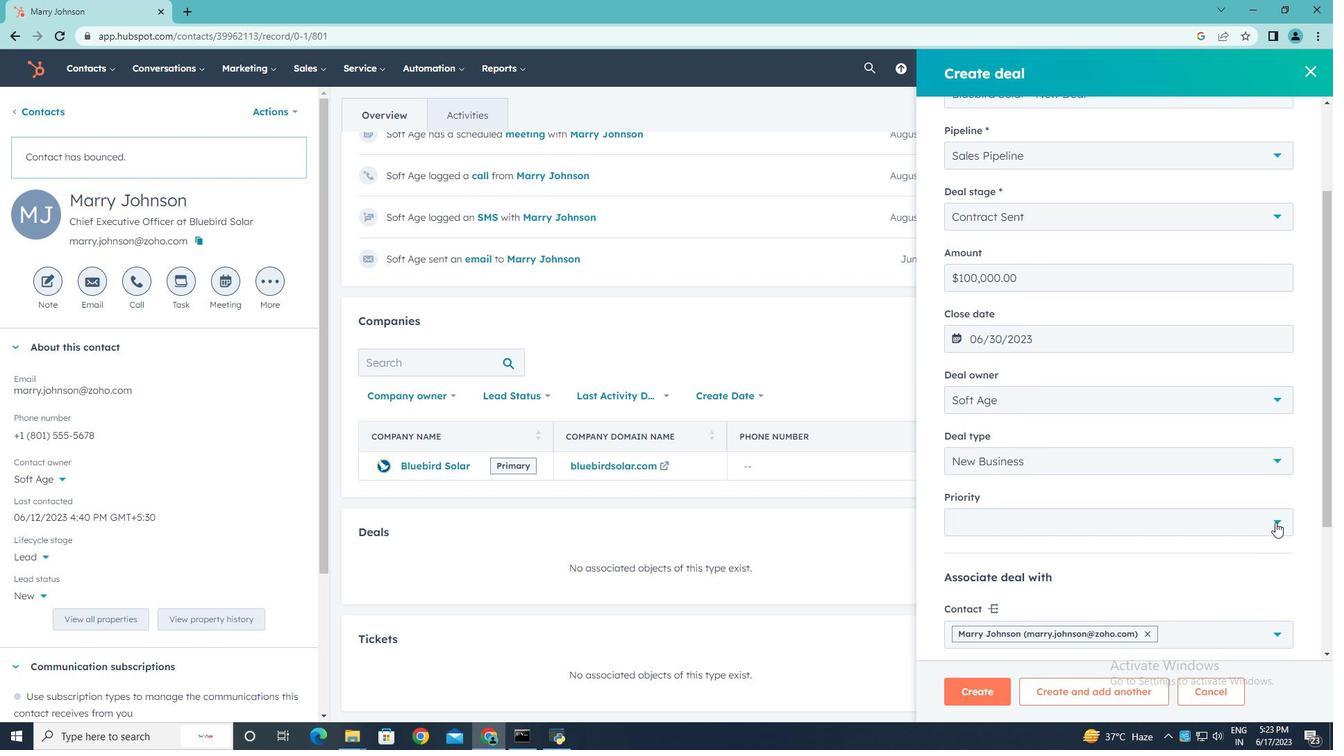 
Action: Mouse moved to (1033, 591)
Screenshot: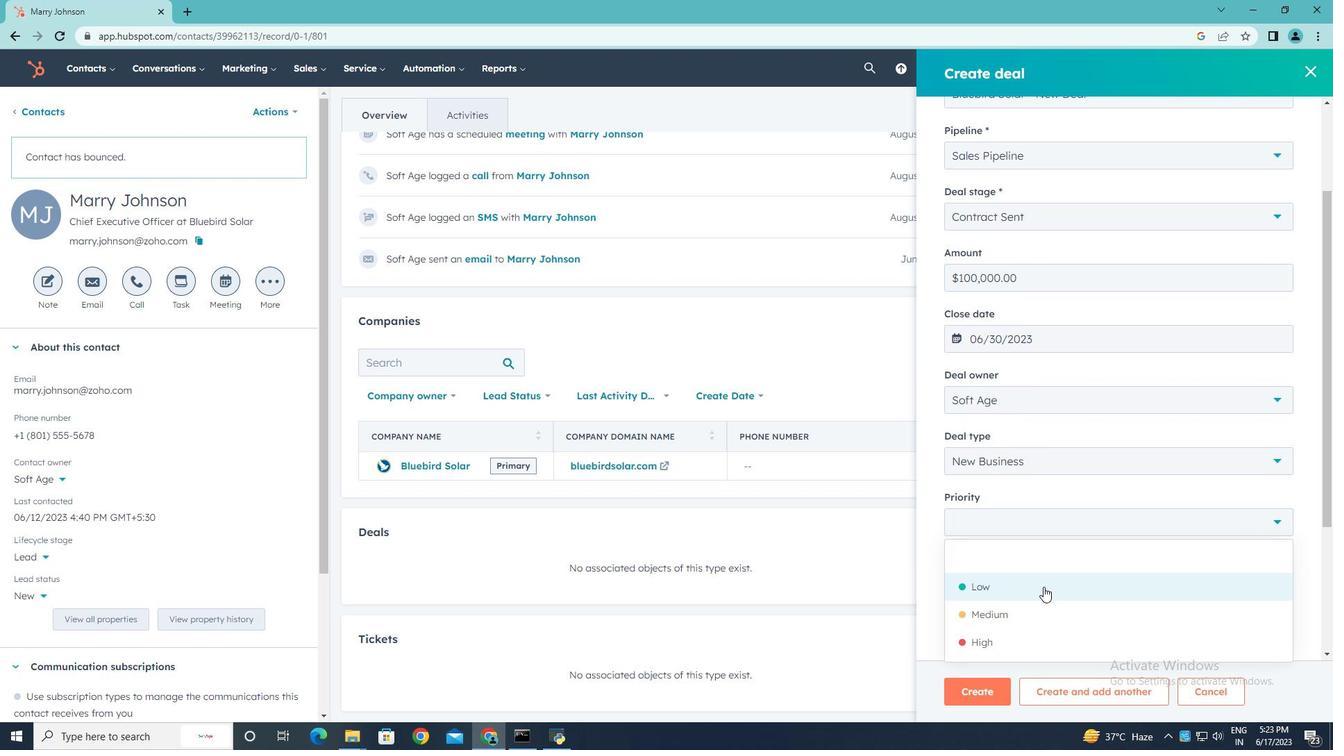 
Action: Mouse pressed left at (1033, 591)
Screenshot: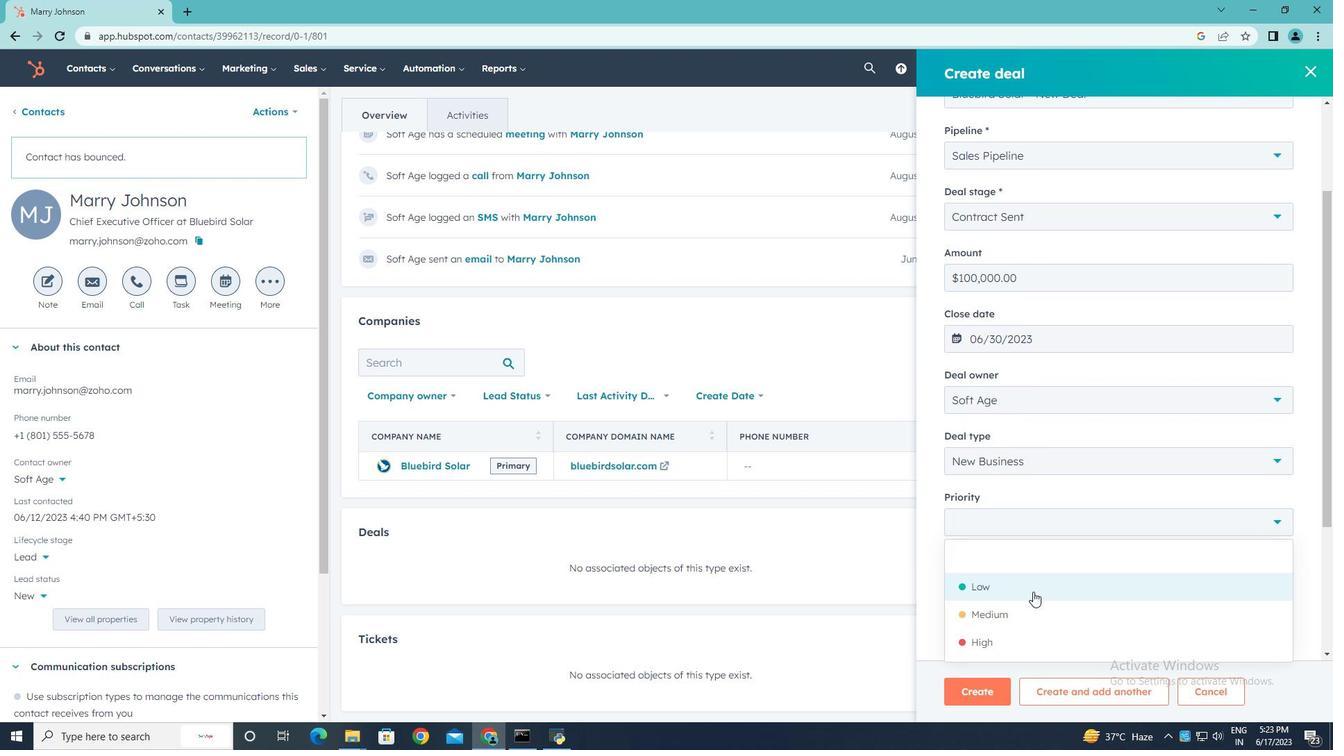 
Action: Mouse moved to (1280, 634)
Screenshot: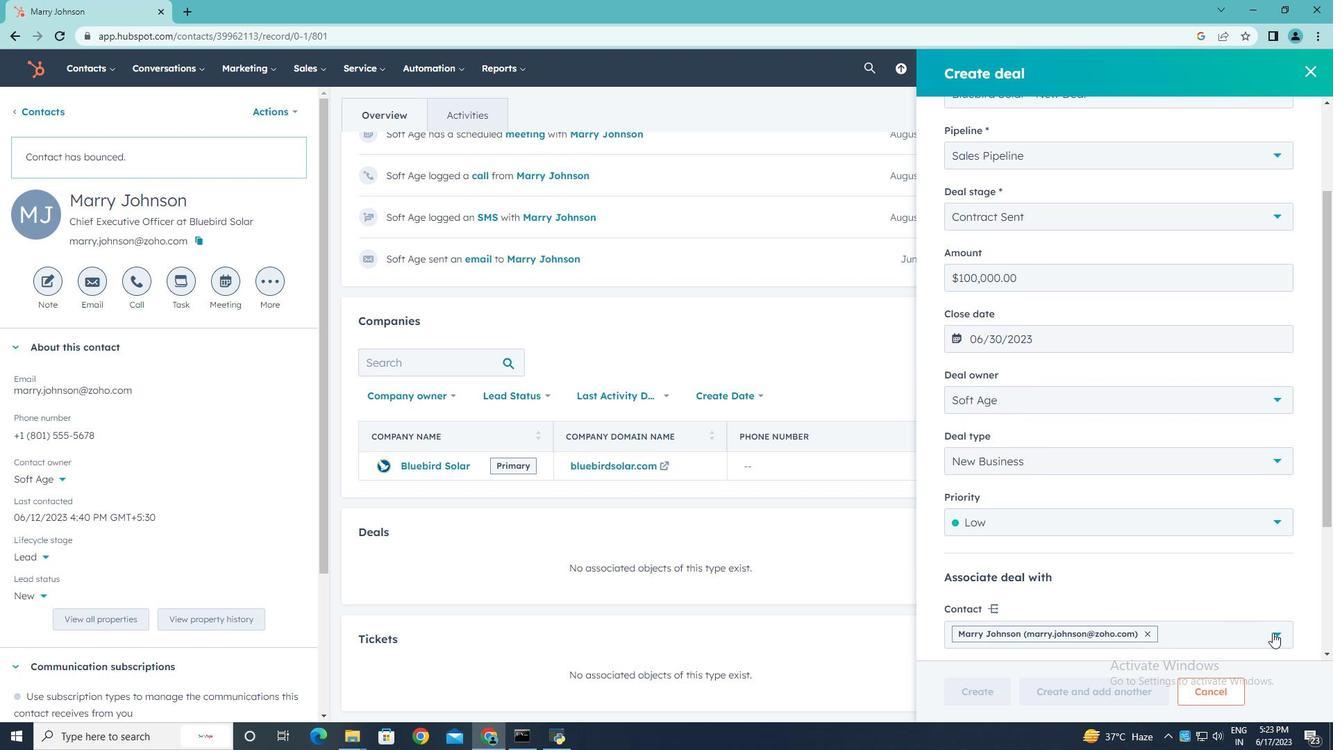 
Action: Mouse pressed left at (1280, 634)
Screenshot: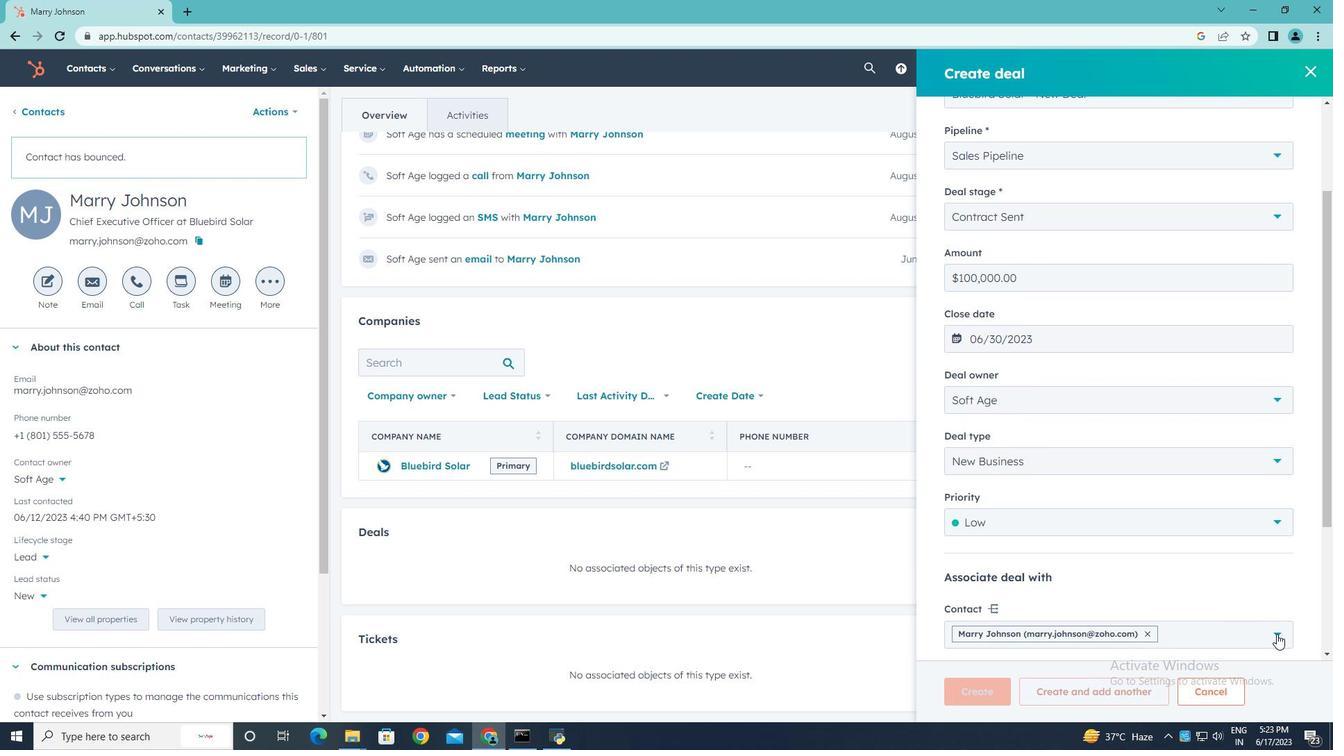 
Action: Mouse moved to (1198, 604)
Screenshot: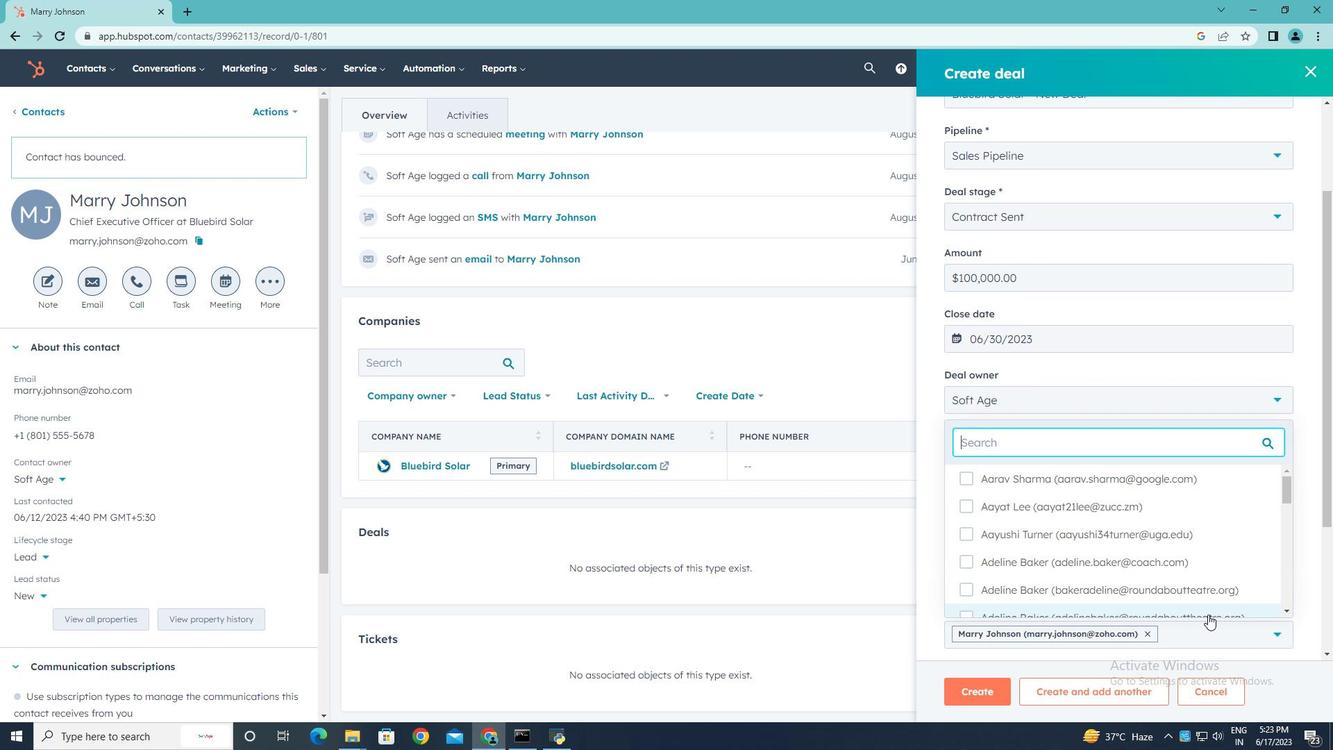 
Action: Mouse scrolled (1198, 604) with delta (0, 0)
Screenshot: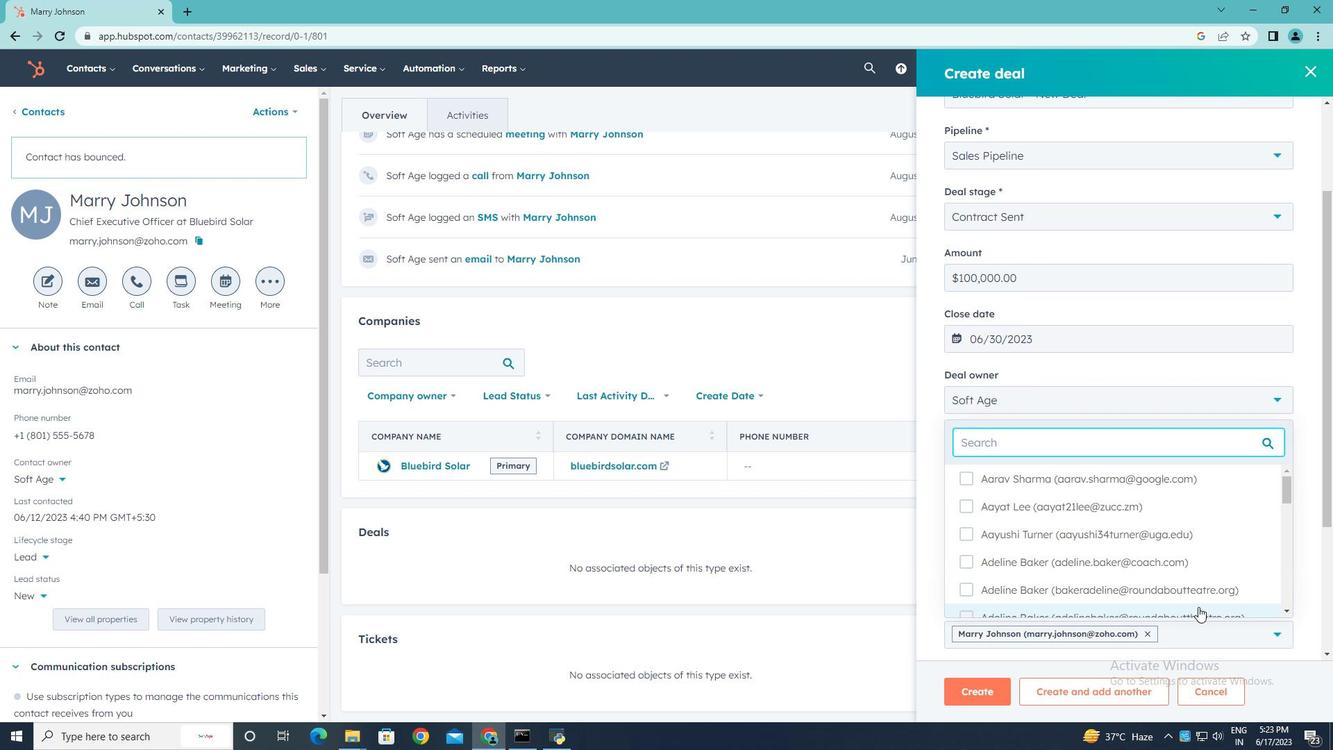 
Action: Mouse scrolled (1198, 604) with delta (0, 0)
Screenshot: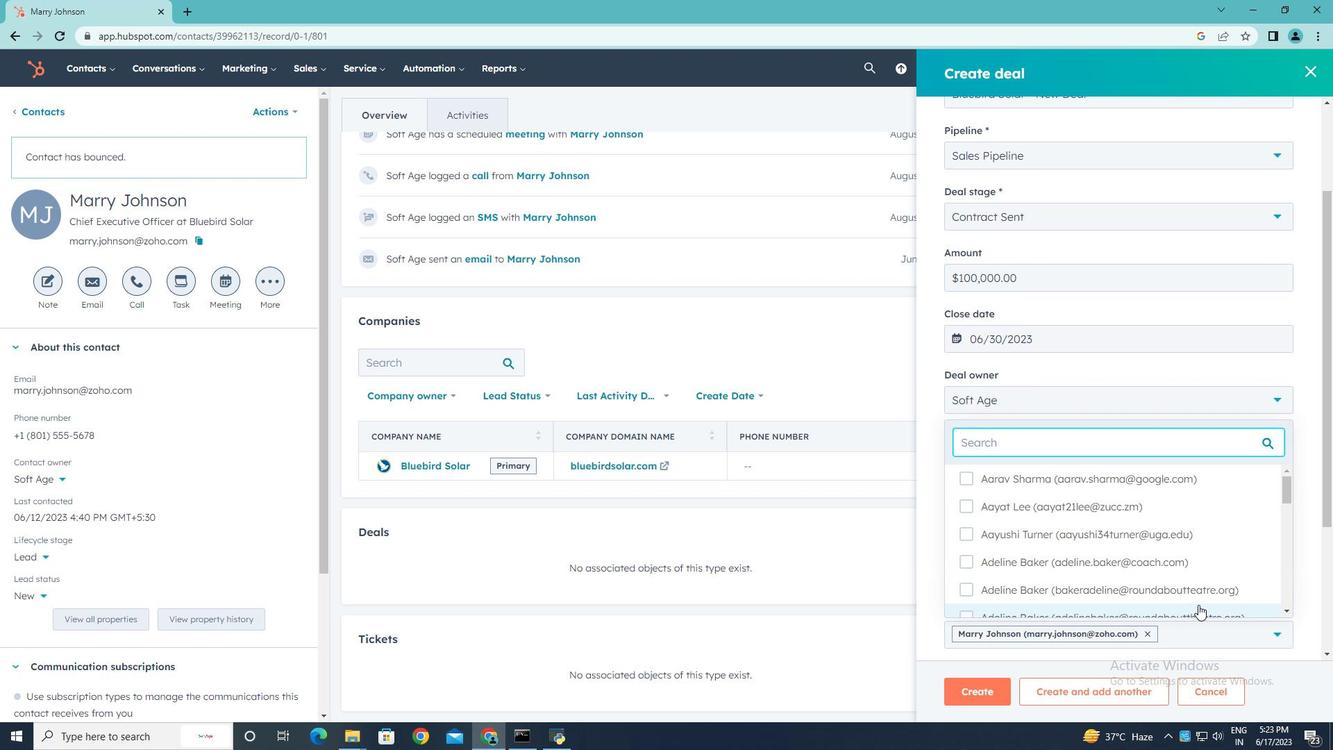 
Action: Mouse scrolled (1198, 604) with delta (0, 0)
Screenshot: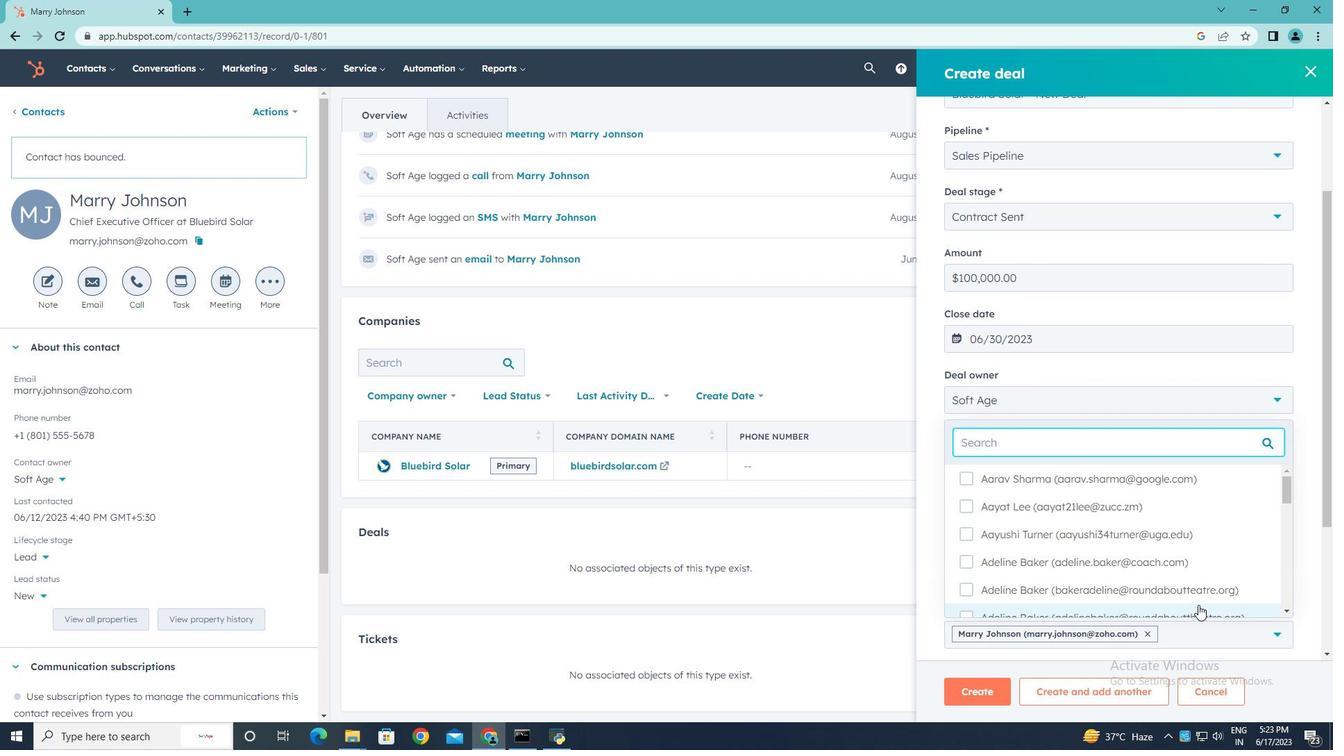 
Action: Mouse scrolled (1198, 604) with delta (0, 0)
Screenshot: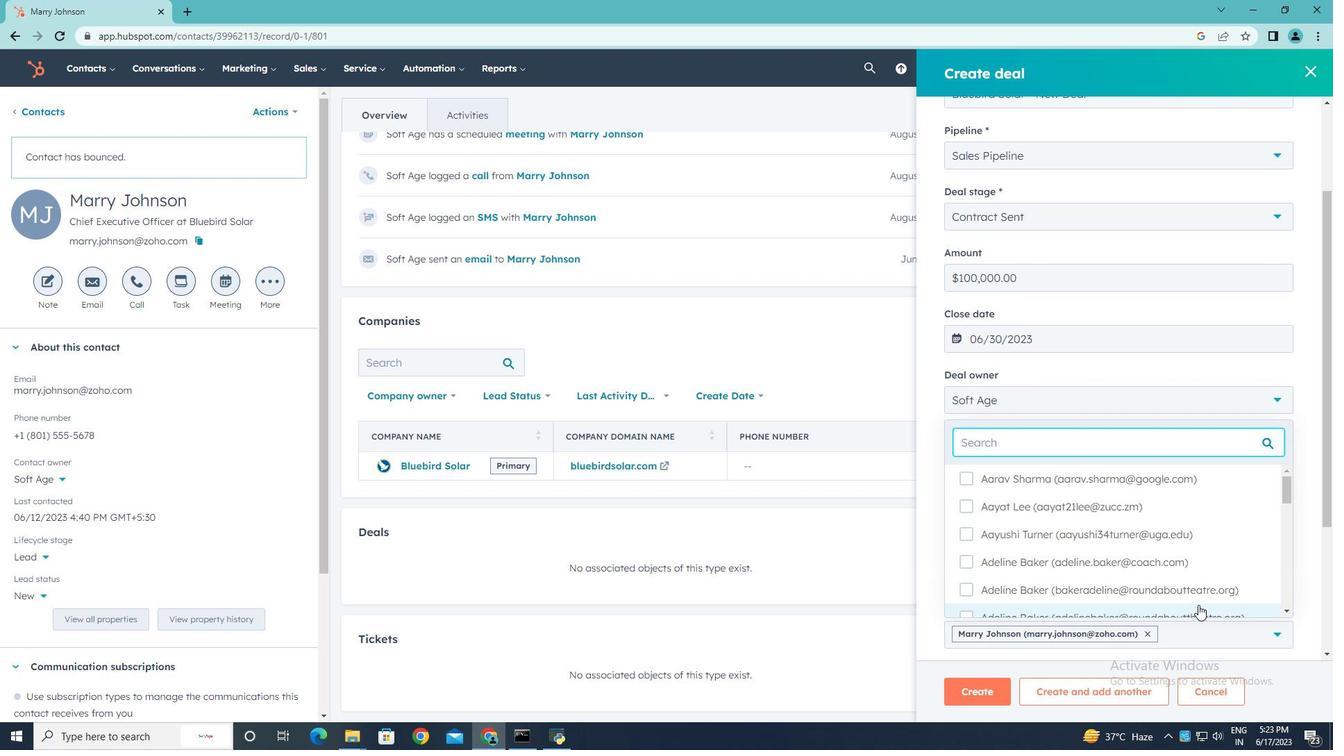 
Action: Mouse scrolled (1198, 604) with delta (0, 0)
Screenshot: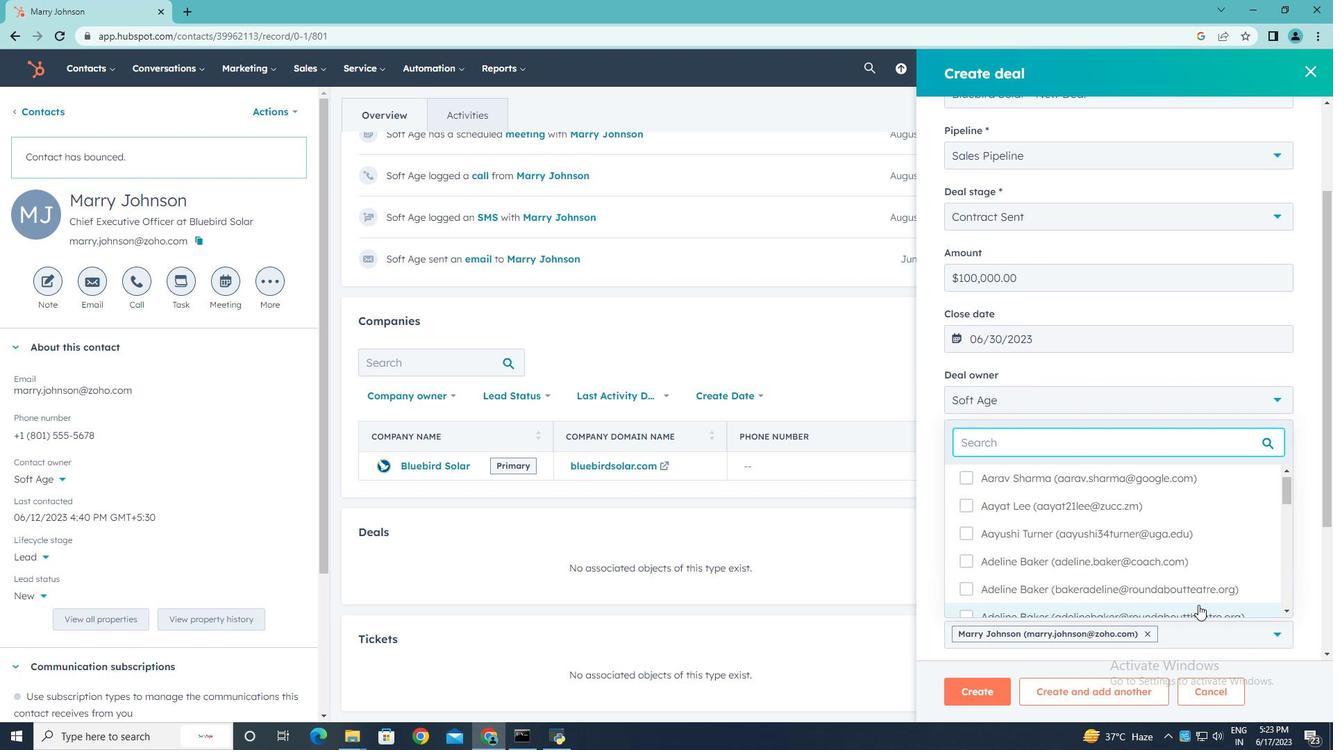 
Action: Mouse moved to (1101, 569)
Screenshot: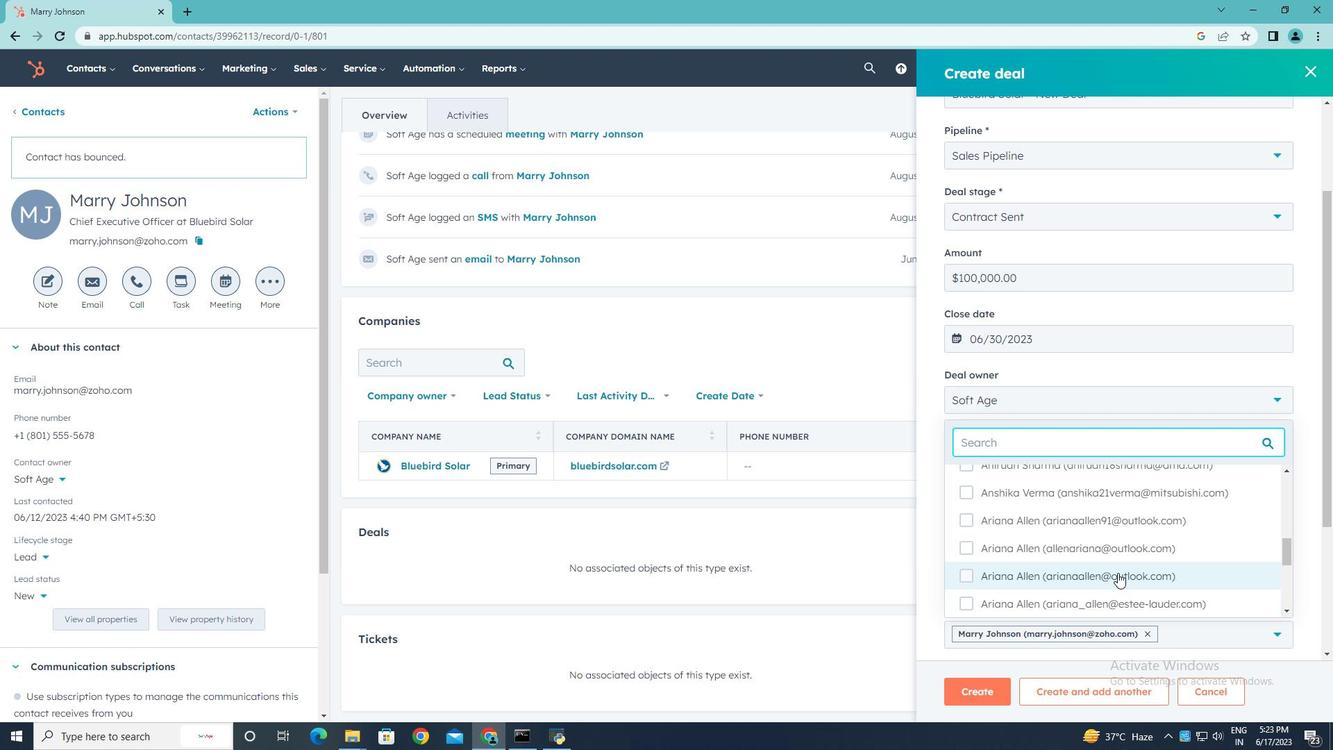 
Action: Mouse scrolled (1101, 568) with delta (0, 0)
Screenshot: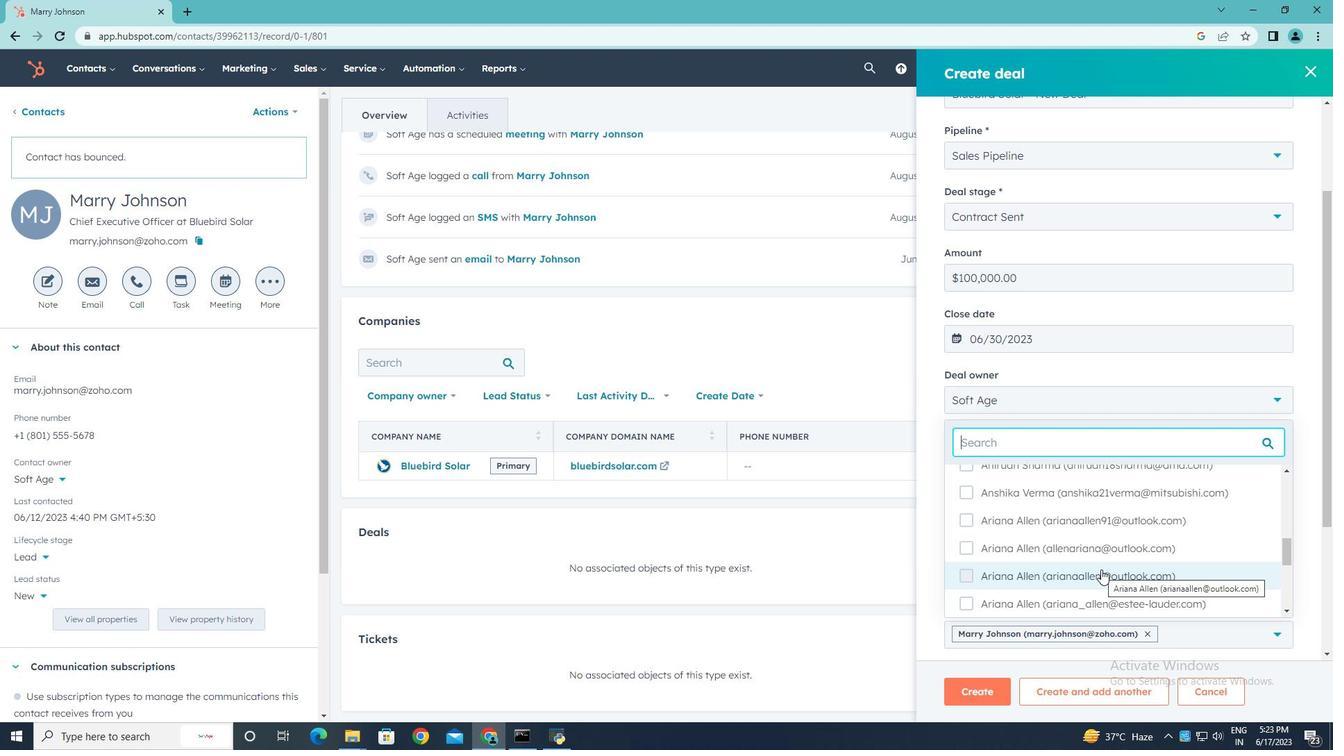 
Action: Mouse moved to (977, 593)
Screenshot: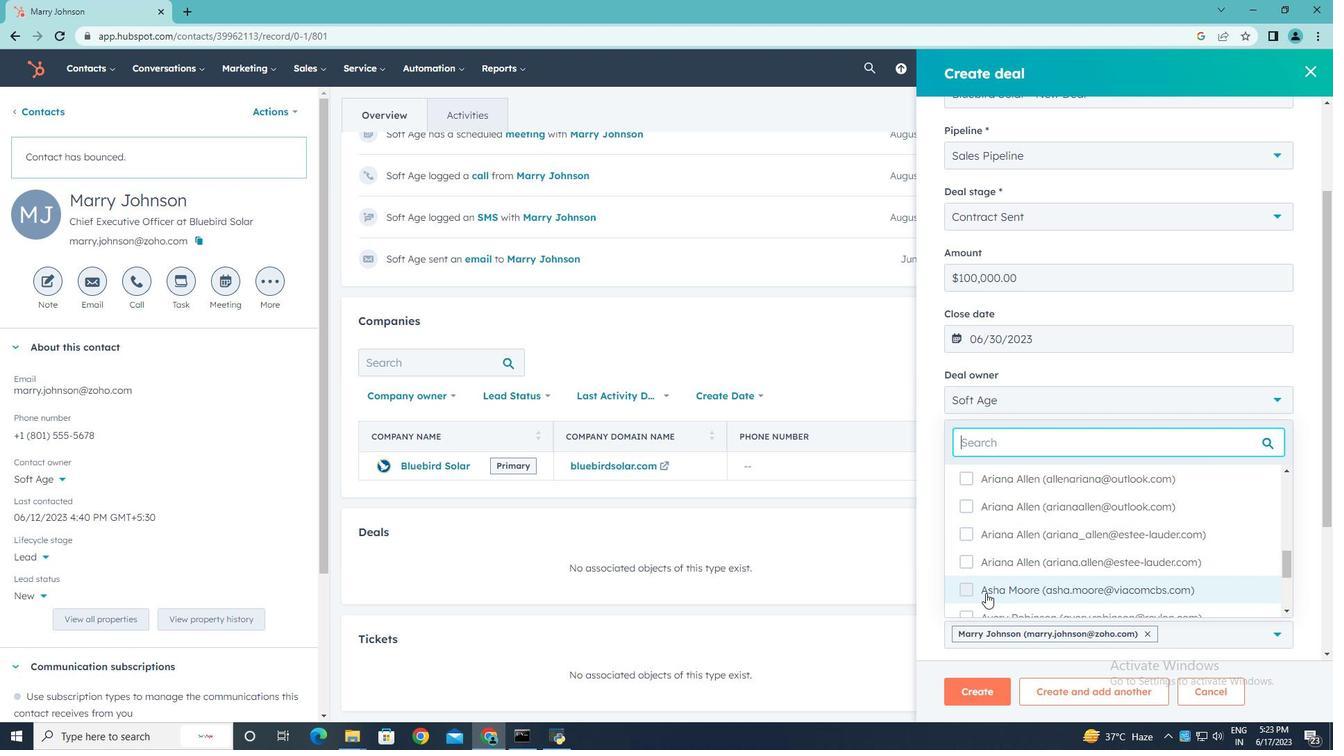 
Action: Mouse scrolled (977, 592) with delta (0, 0)
Screenshot: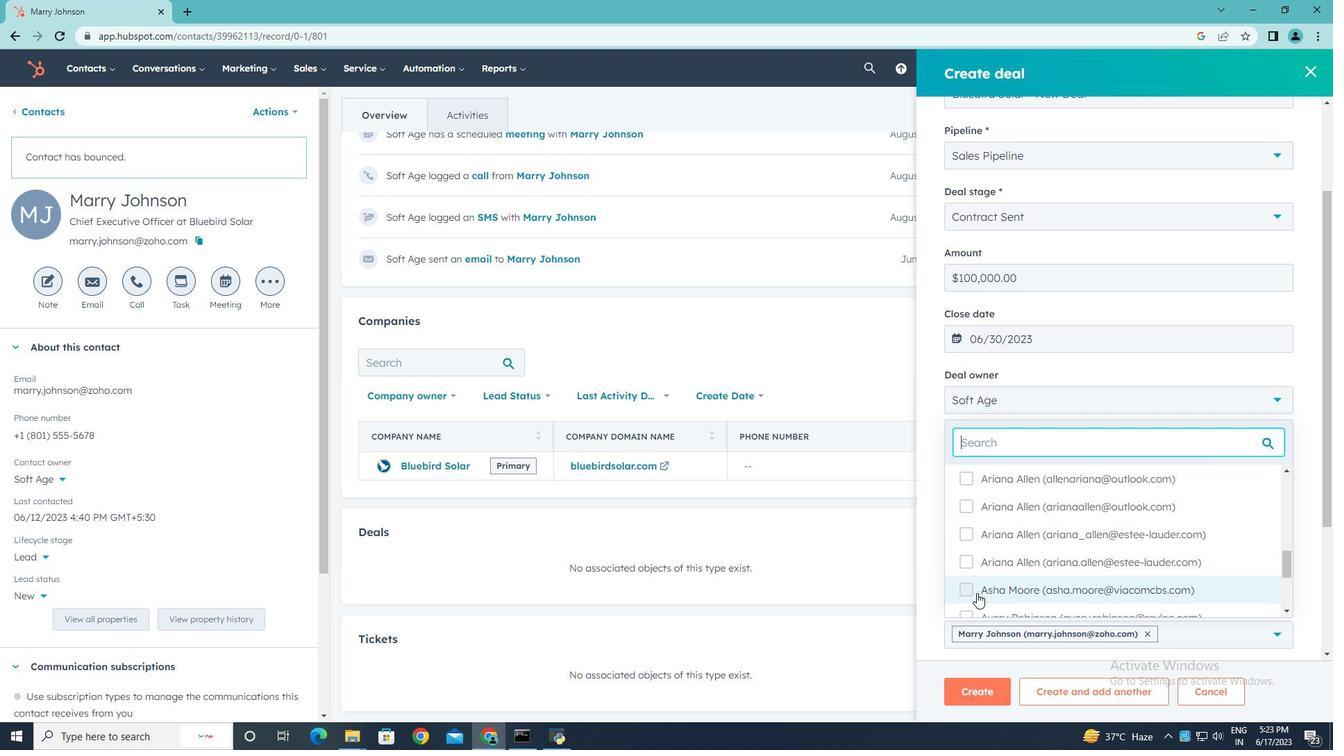
Action: Mouse scrolled (977, 592) with delta (0, 0)
Screenshot: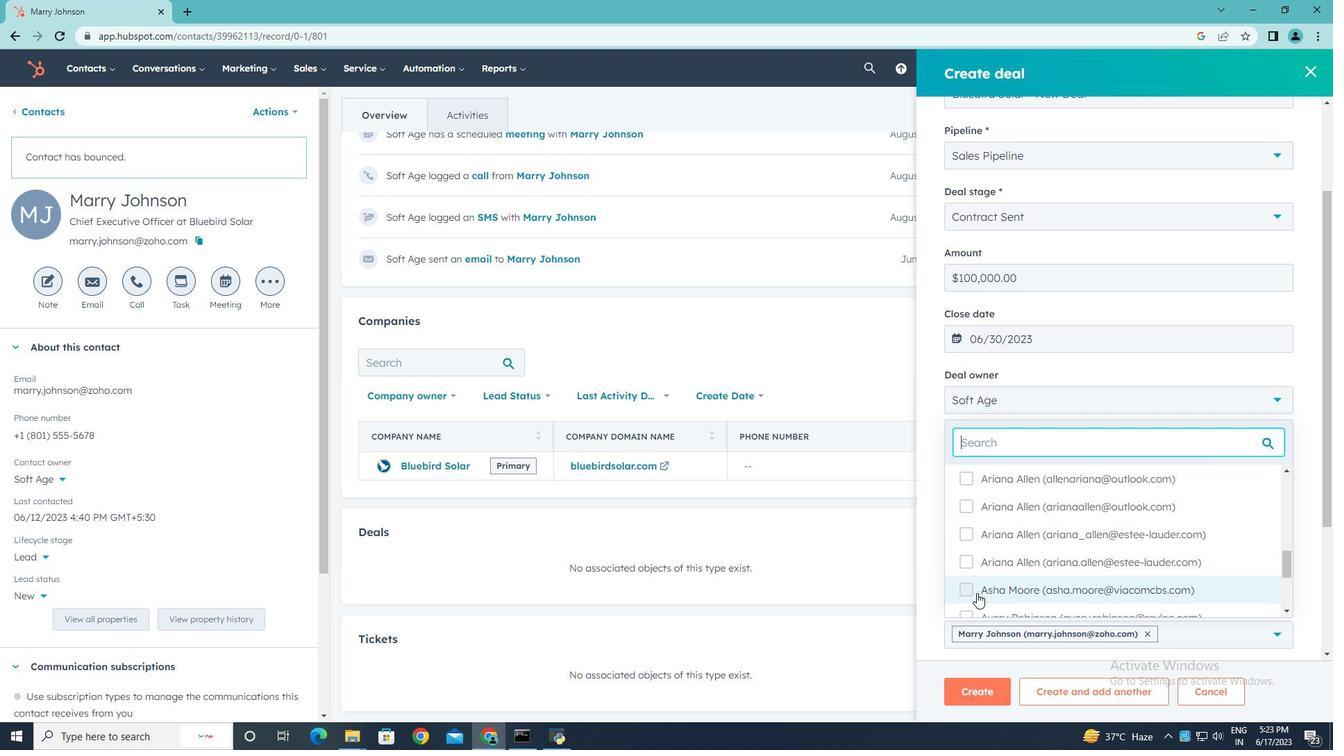 
Action: Mouse moved to (969, 584)
Screenshot: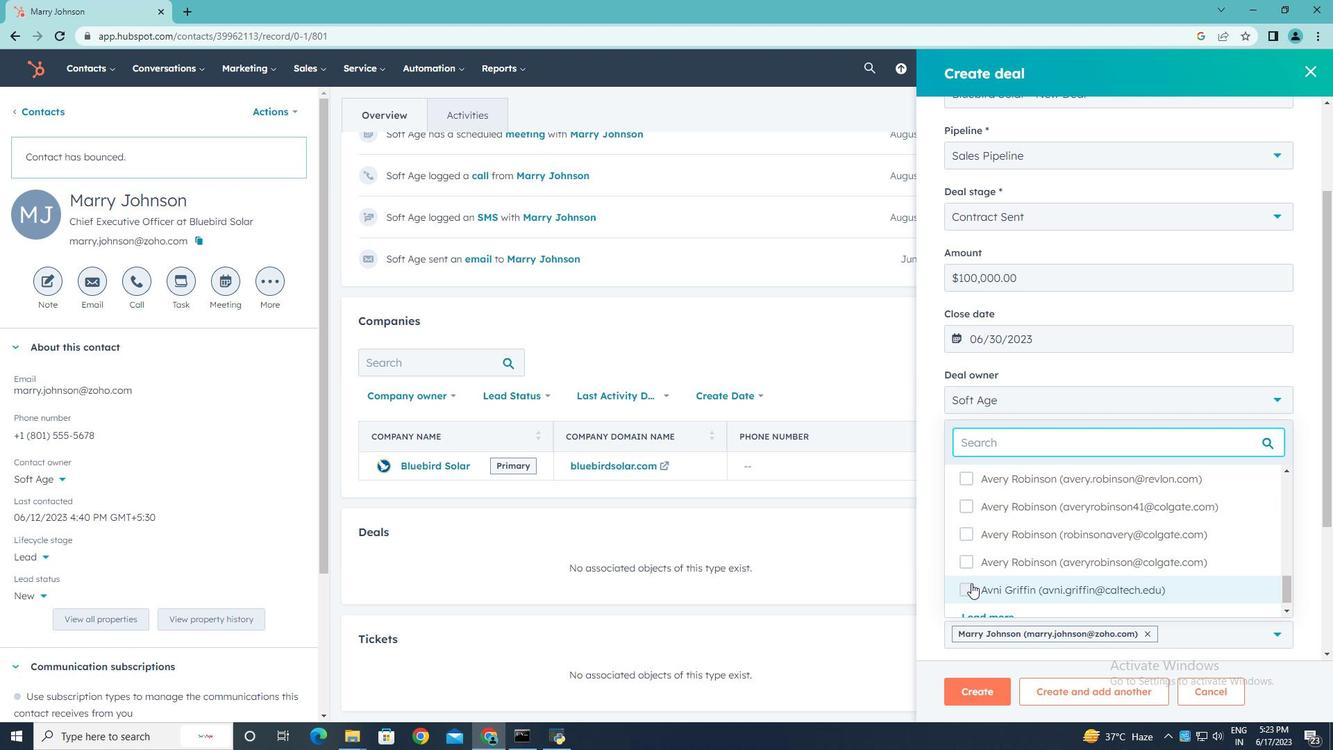 
Action: Mouse pressed left at (969, 584)
Screenshot: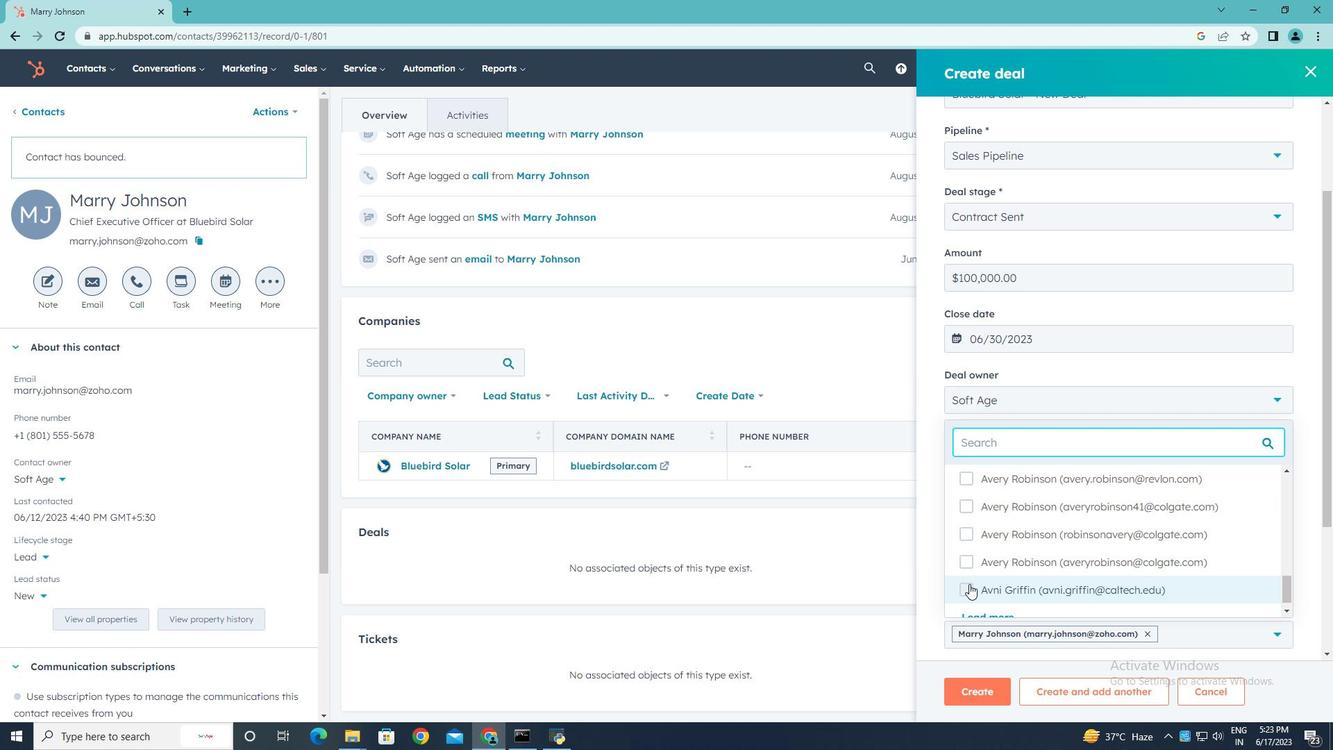 
Action: Mouse moved to (1275, 643)
Screenshot: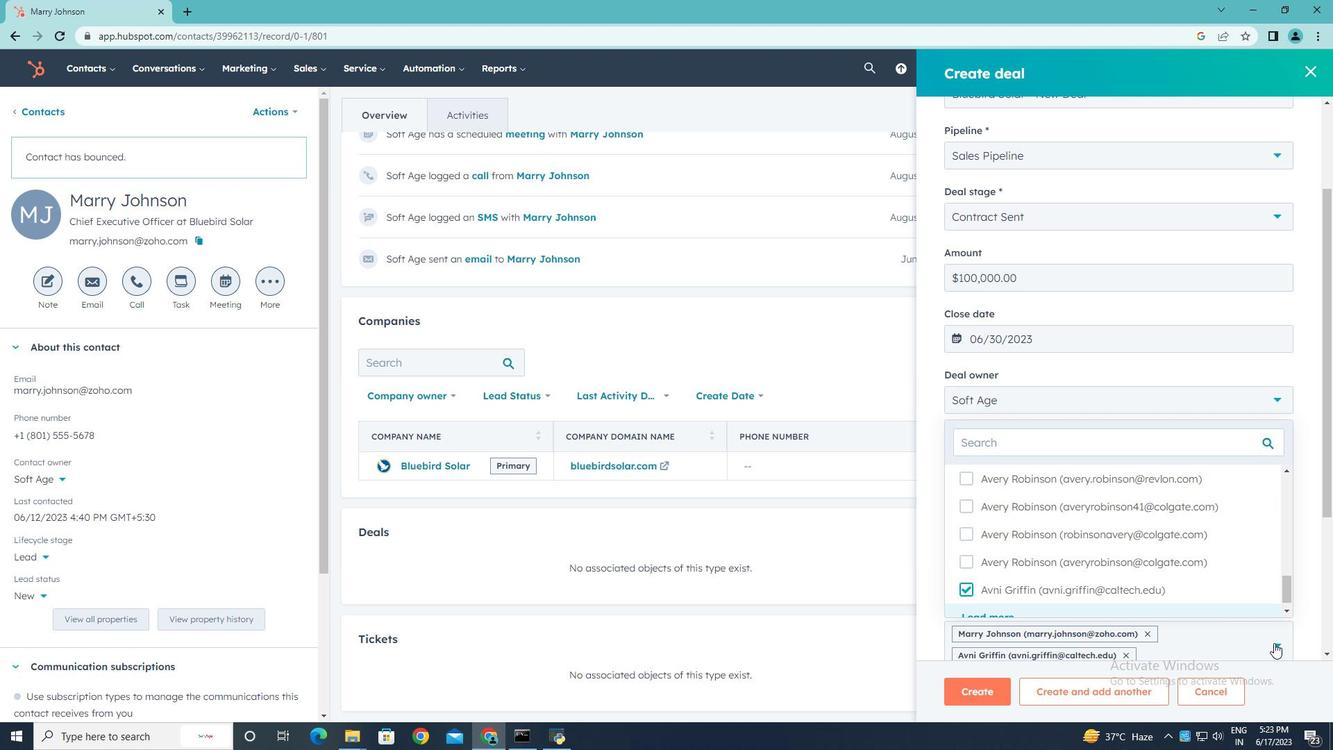 
Action: Mouse pressed left at (1275, 643)
Screenshot: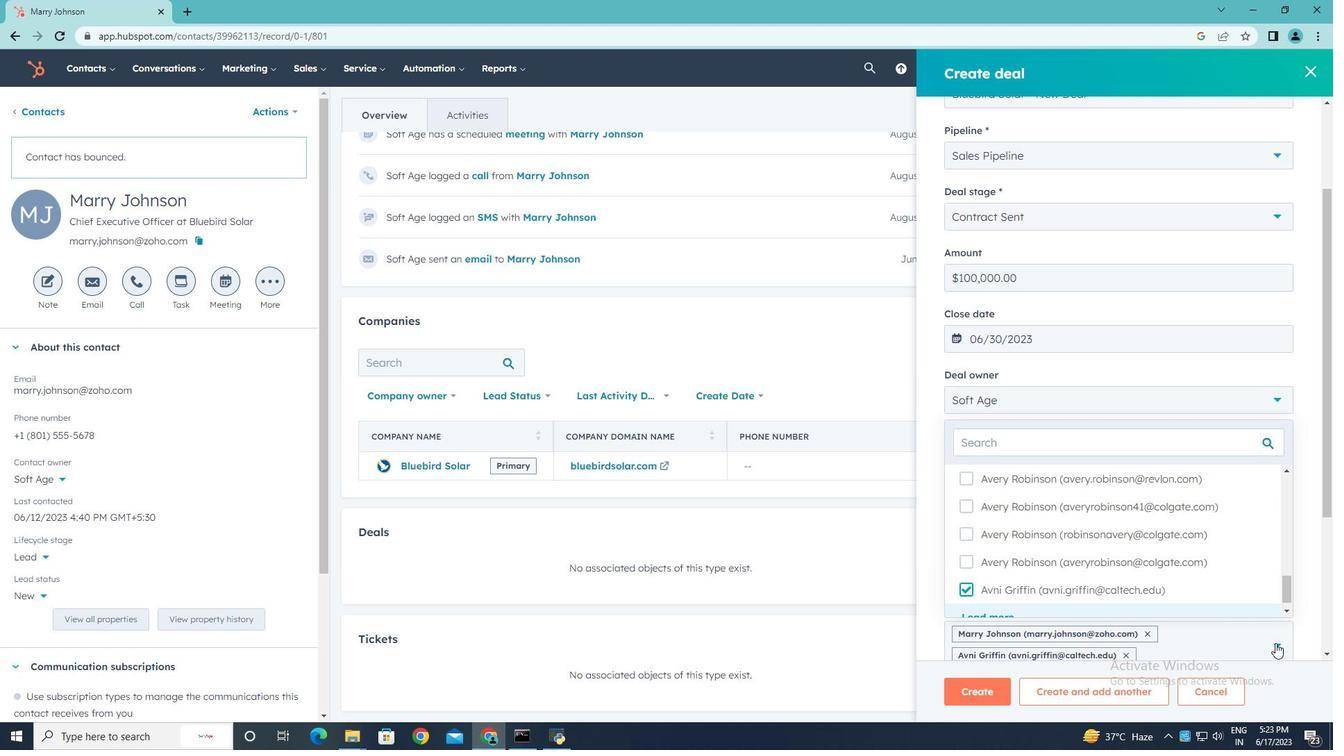 
Action: Mouse moved to (1195, 582)
Screenshot: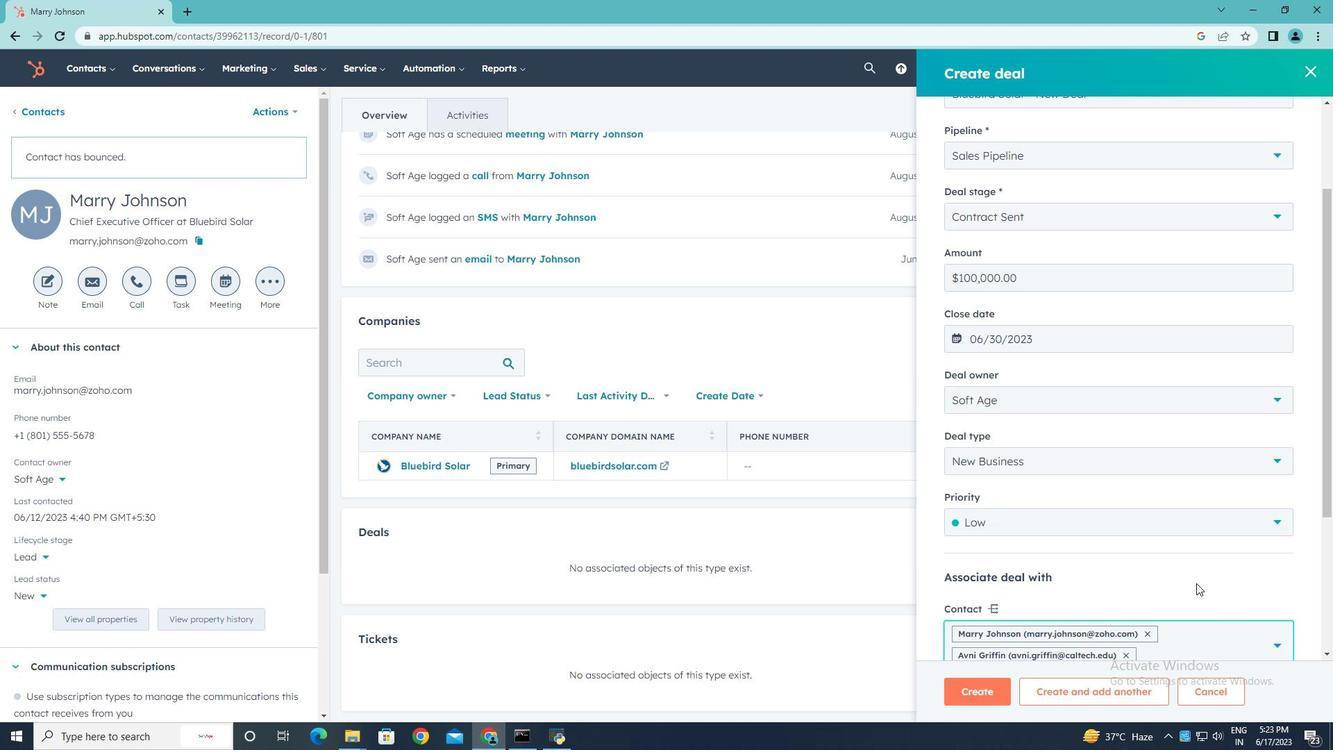 
Action: Mouse scrolled (1195, 582) with delta (0, 0)
Screenshot: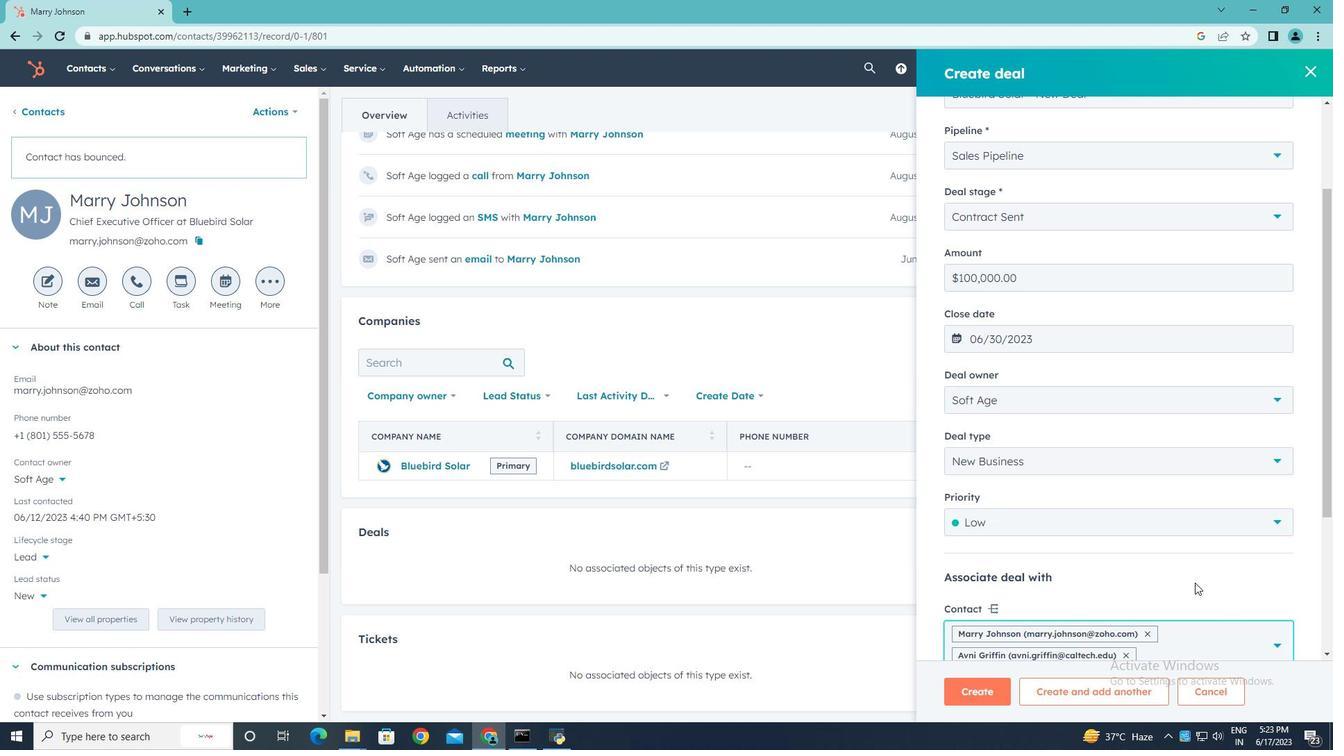 
Action: Mouse scrolled (1195, 582) with delta (0, 0)
Screenshot: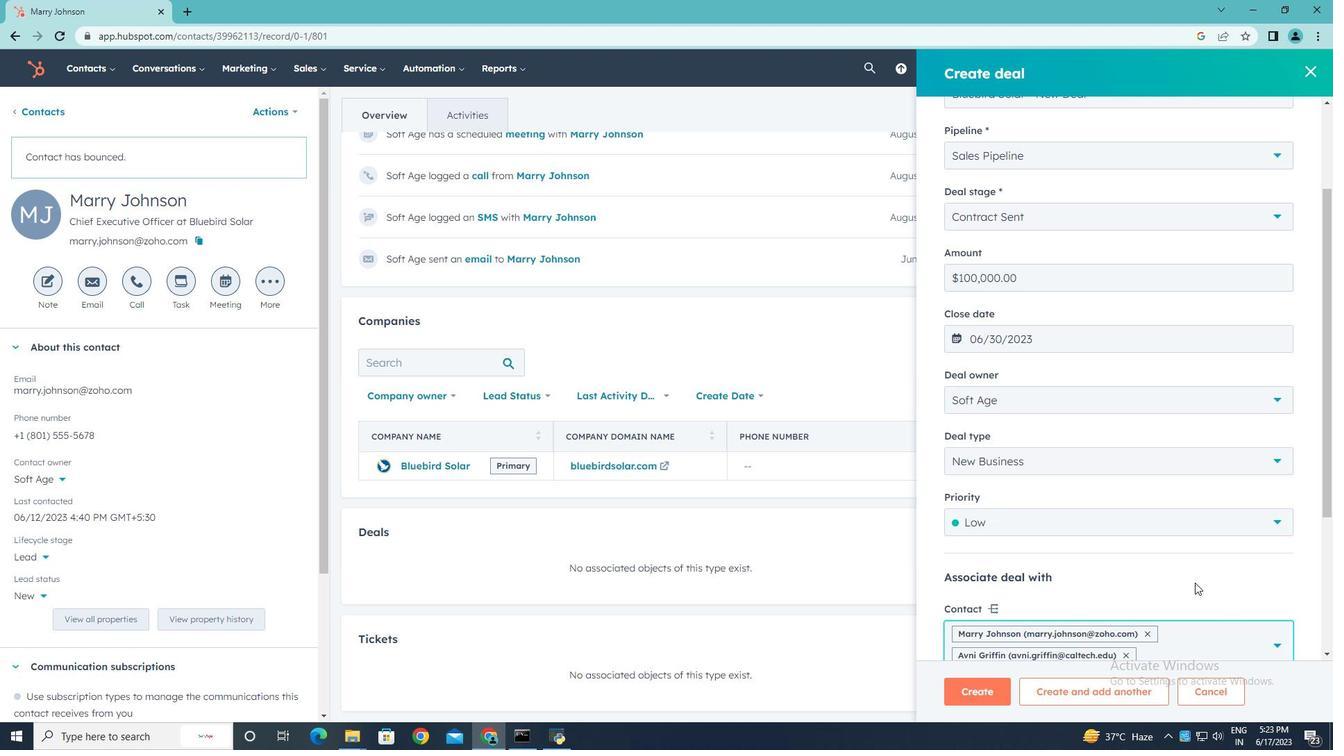 
Action: Mouse scrolled (1195, 582) with delta (0, 0)
Screenshot: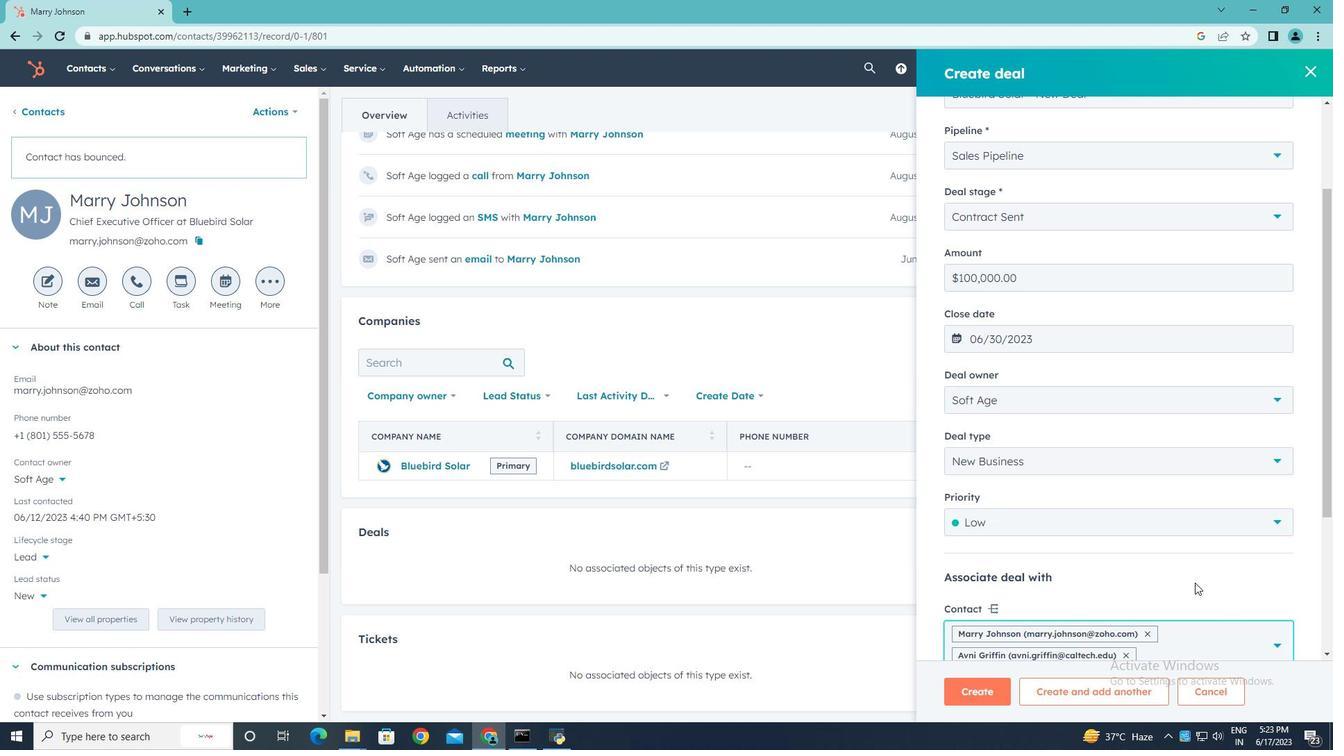 
Action: Mouse moved to (999, 691)
Screenshot: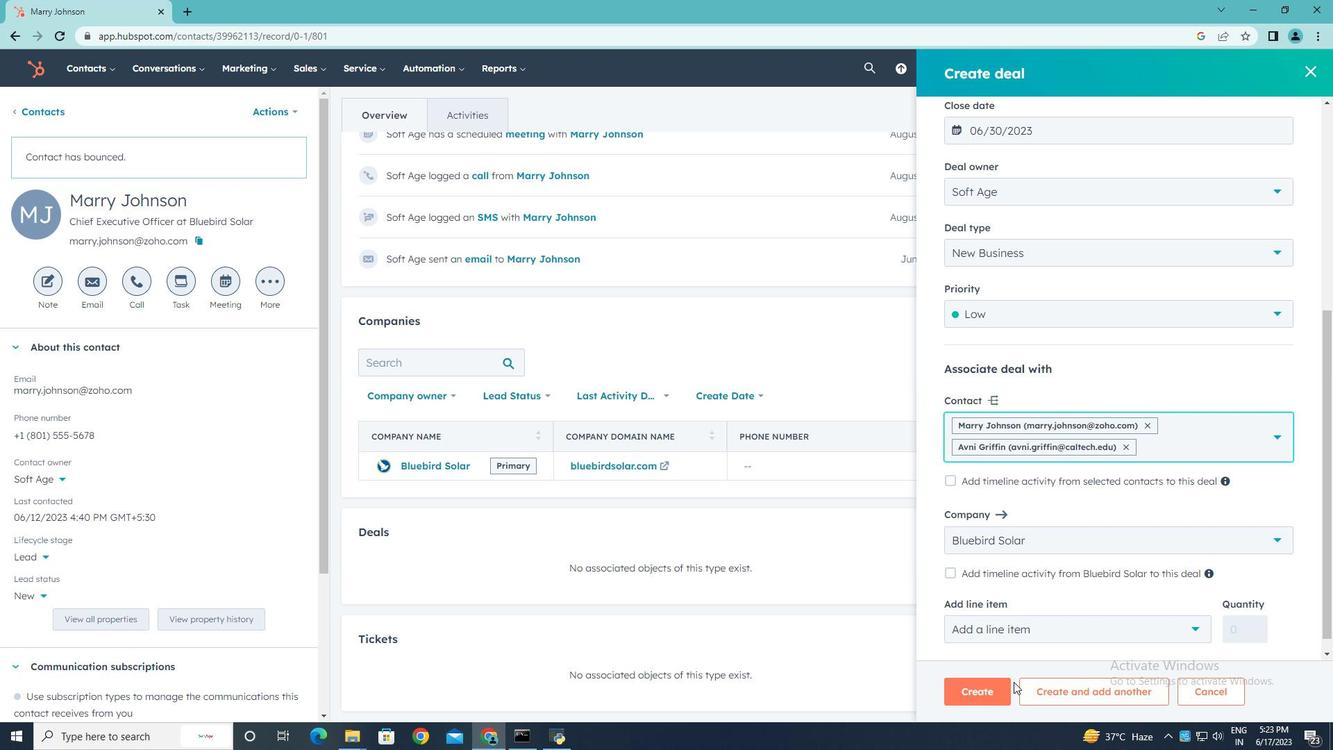 
Action: Mouse pressed left at (999, 691)
Screenshot: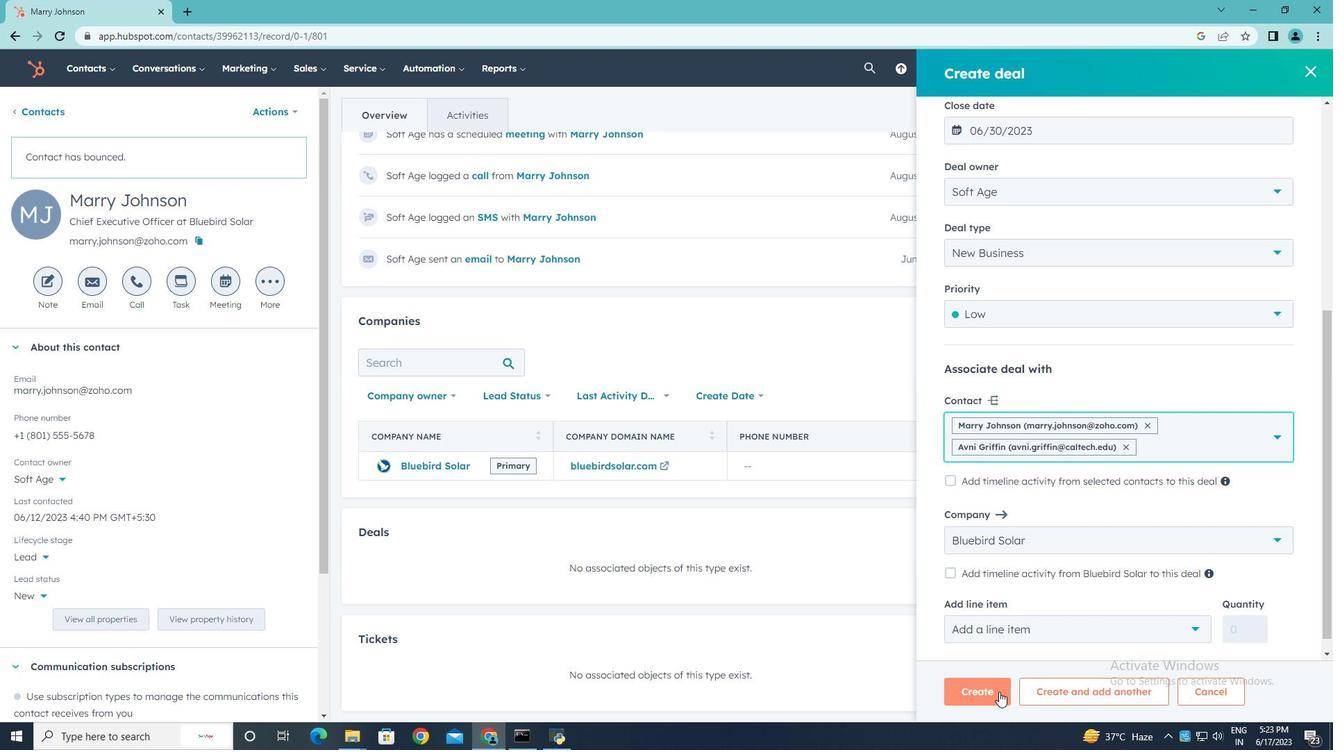 
Action: Mouse moved to (946, 575)
Screenshot: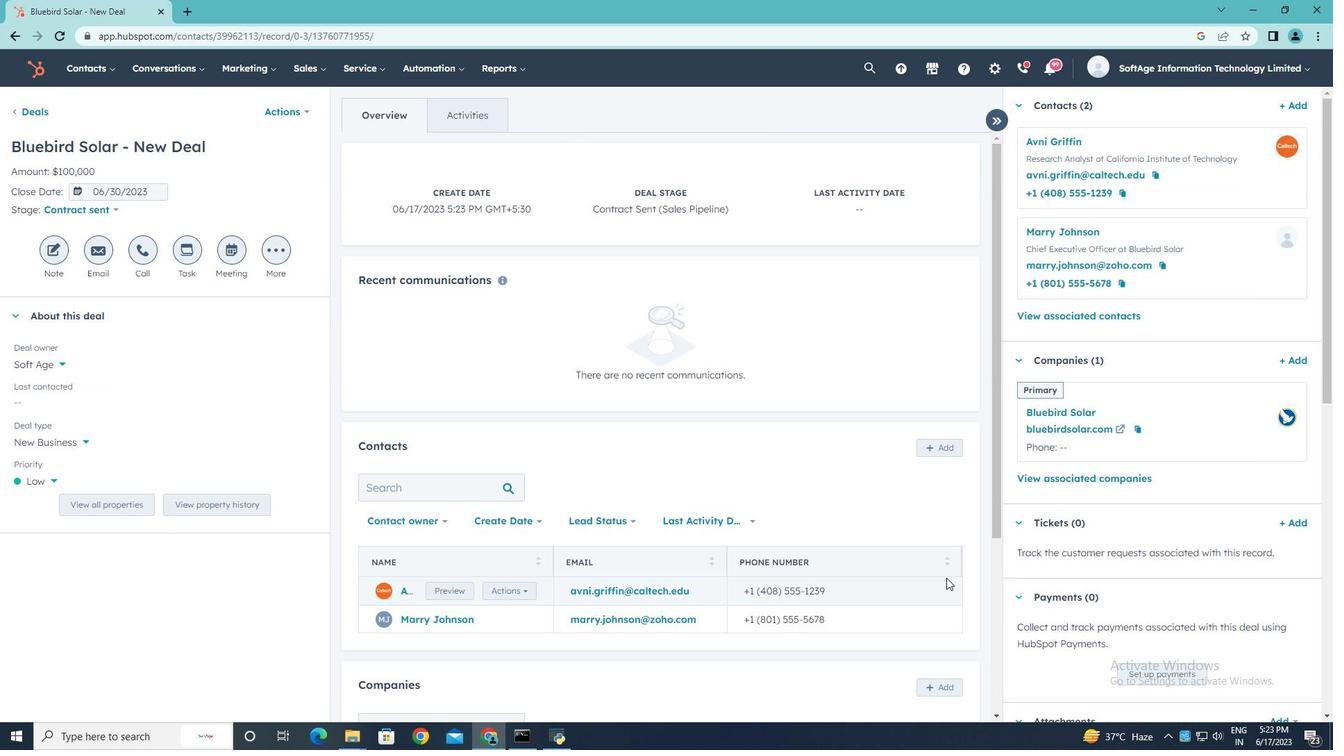 
